 Task: Search one way flight ticket for 1 adult, 5 children, 2 infants in seat and 1 infant on lap in first from Asheville: Asheville Regional Airport to Rock Springs: Southwest Wyoming Regional Airport (rock Springs Sweetwater County Airport) on 8-5-2023. Choice of flights is Delta. Number of bags: 7 checked bags. Price is upto 100000. Outbound departure time preference is 19:30.
Action: Mouse moved to (303, 258)
Screenshot: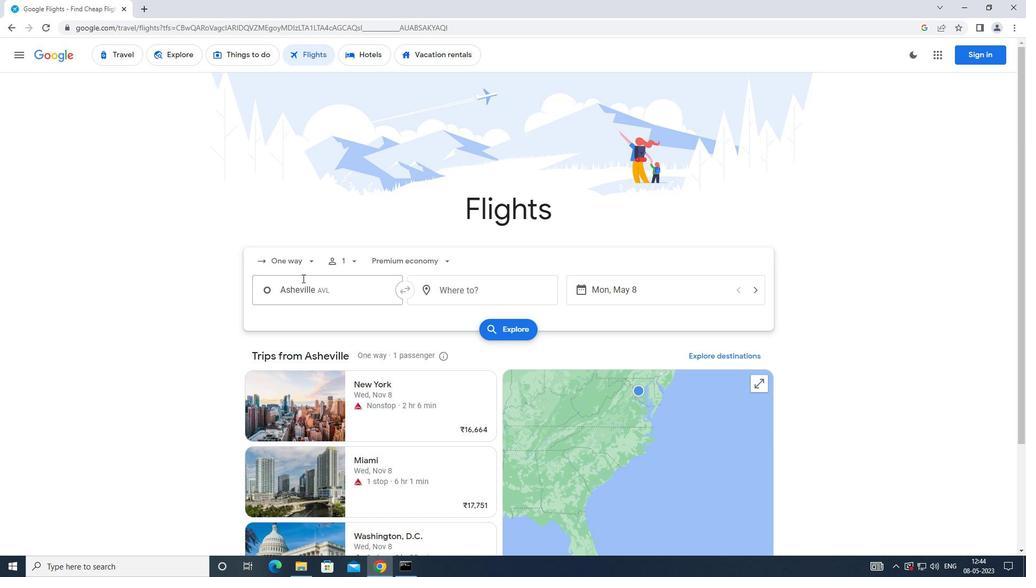 
Action: Mouse pressed left at (303, 258)
Screenshot: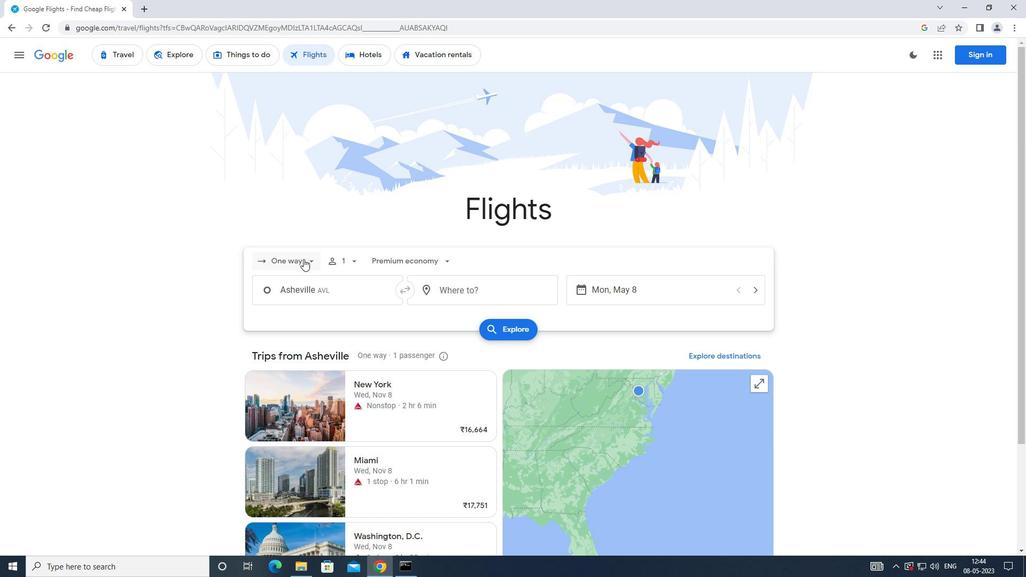 
Action: Mouse moved to (305, 320)
Screenshot: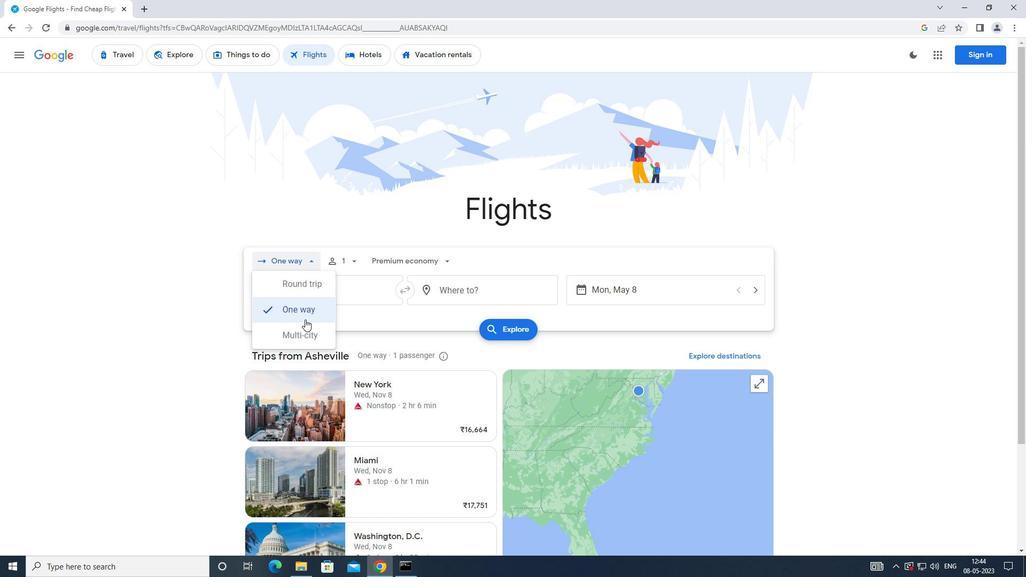 
Action: Mouse pressed left at (305, 320)
Screenshot: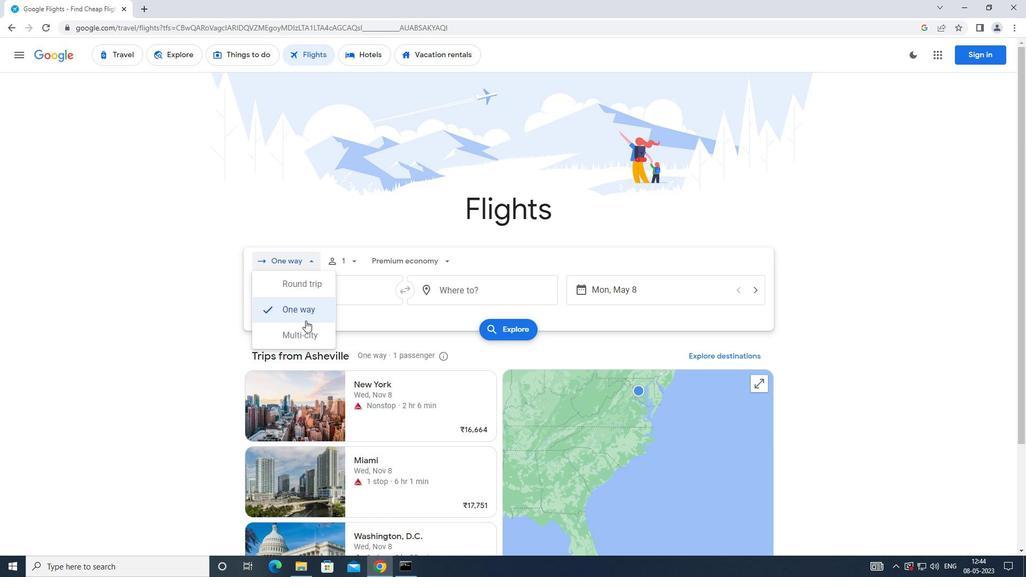 
Action: Mouse moved to (349, 272)
Screenshot: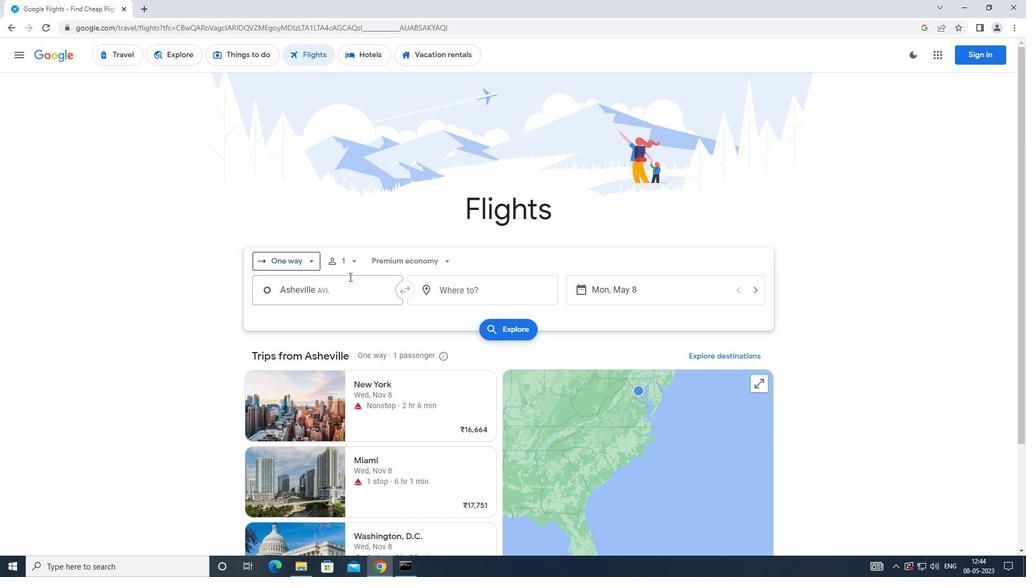 
Action: Mouse pressed left at (349, 272)
Screenshot: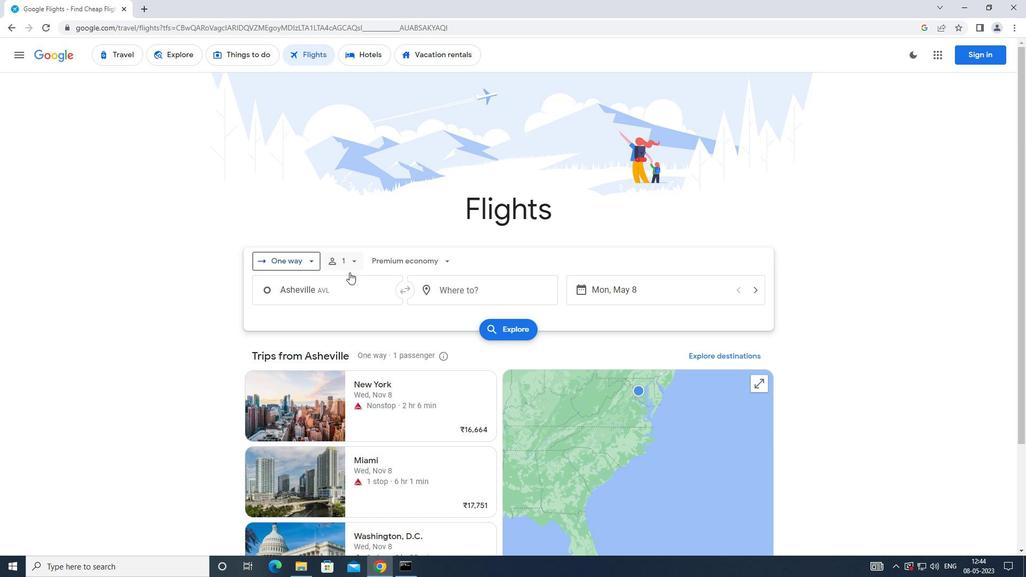 
Action: Mouse moved to (433, 313)
Screenshot: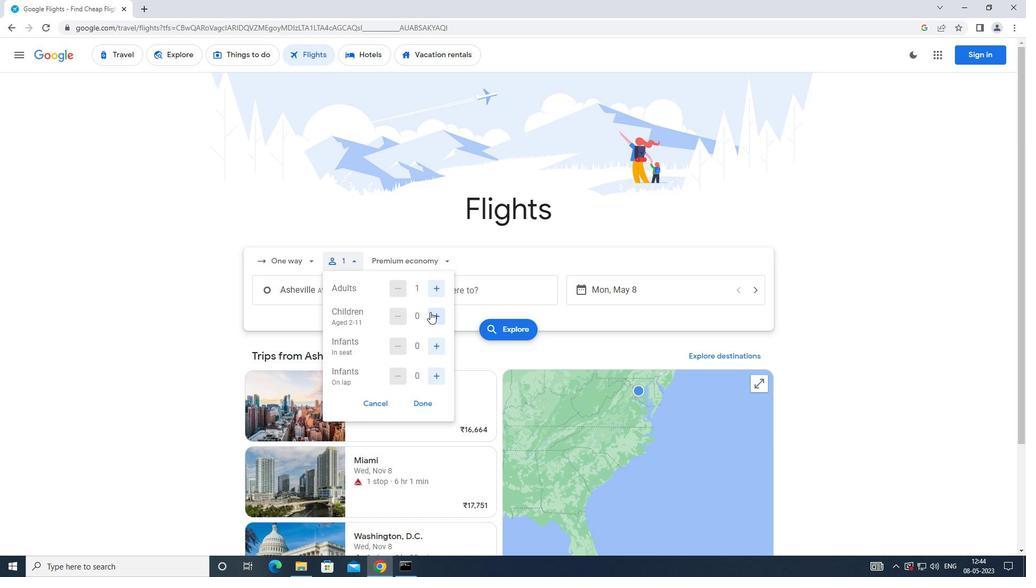 
Action: Mouse pressed left at (433, 313)
Screenshot: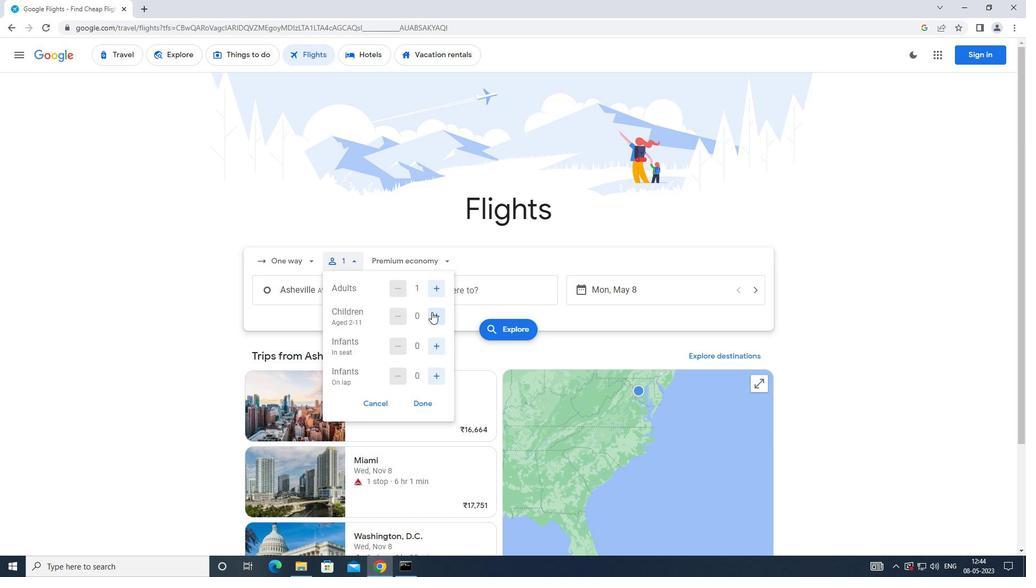 
Action: Mouse pressed left at (433, 313)
Screenshot: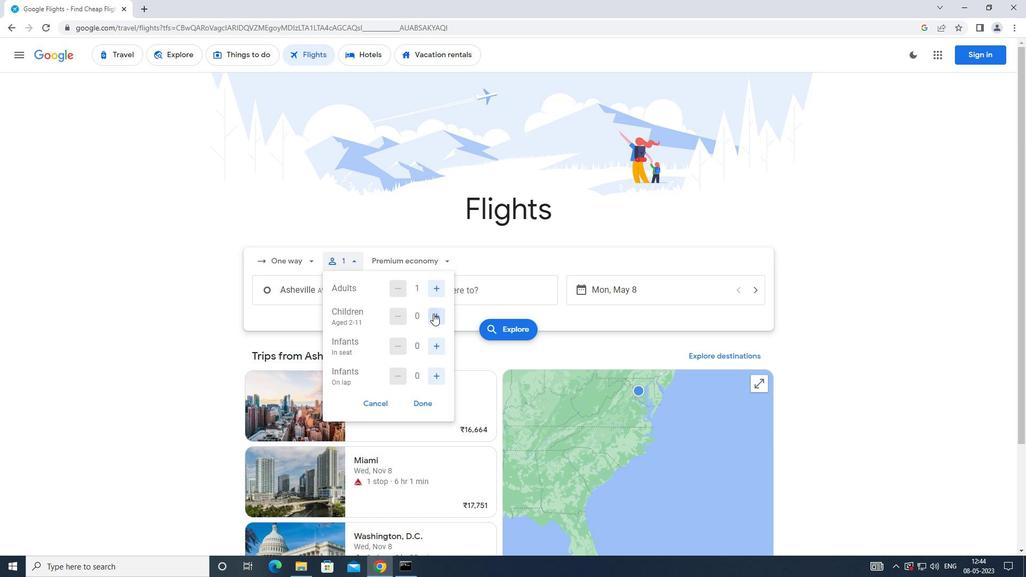 
Action: Mouse pressed left at (433, 313)
Screenshot: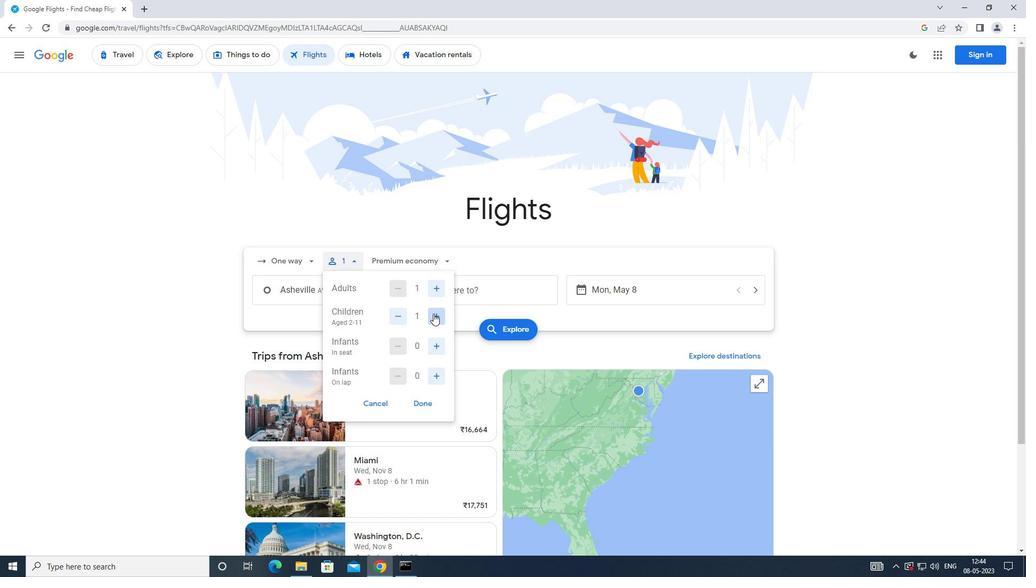 
Action: Mouse pressed left at (433, 313)
Screenshot: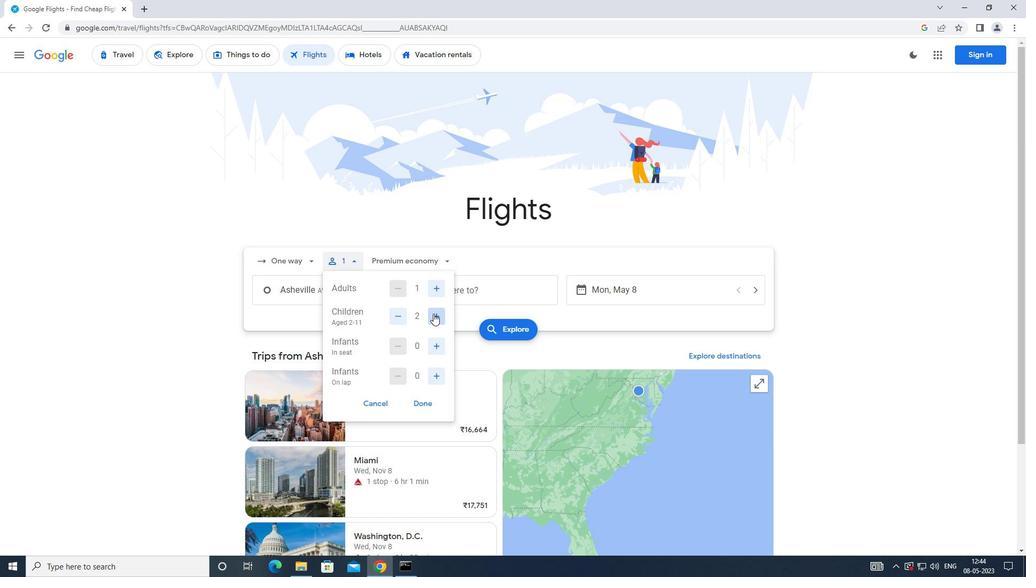 
Action: Mouse pressed left at (433, 313)
Screenshot: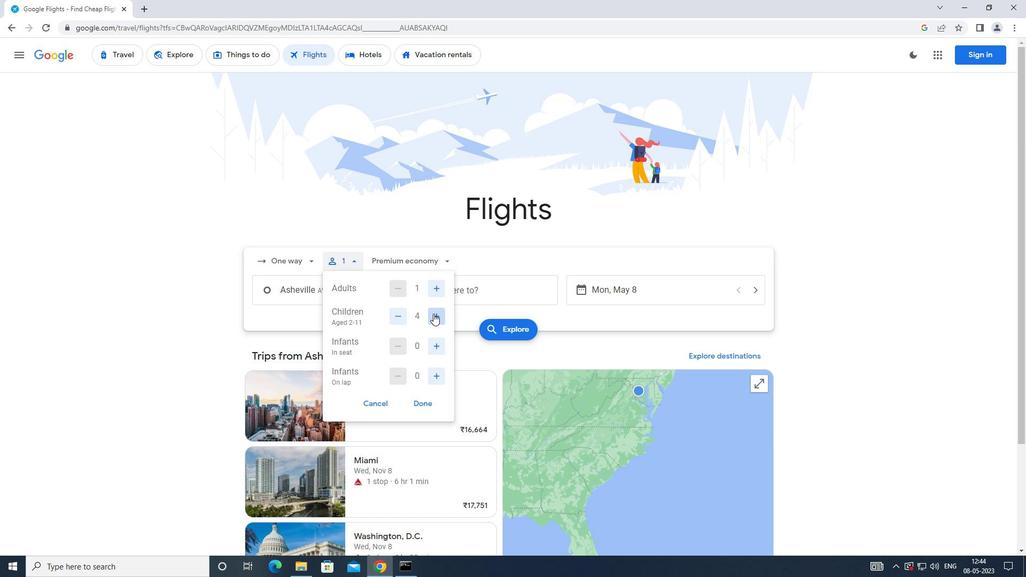 
Action: Mouse moved to (434, 342)
Screenshot: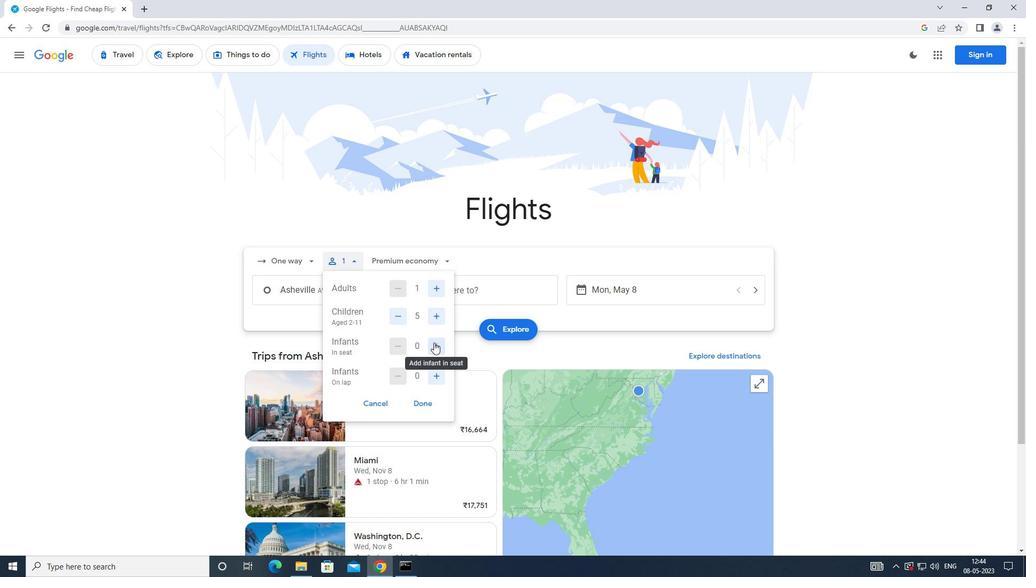 
Action: Mouse pressed left at (434, 342)
Screenshot: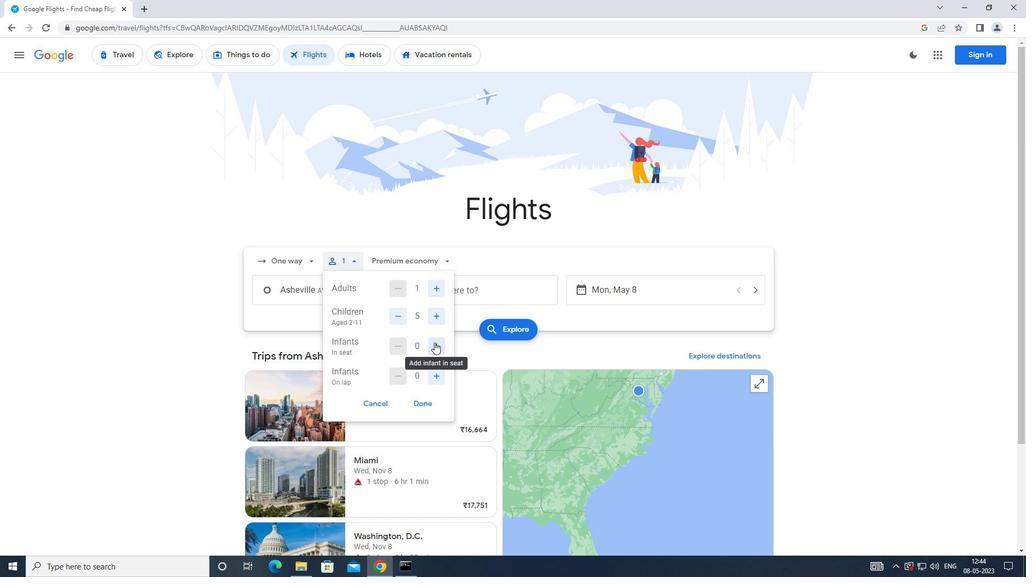
Action: Mouse moved to (434, 342)
Screenshot: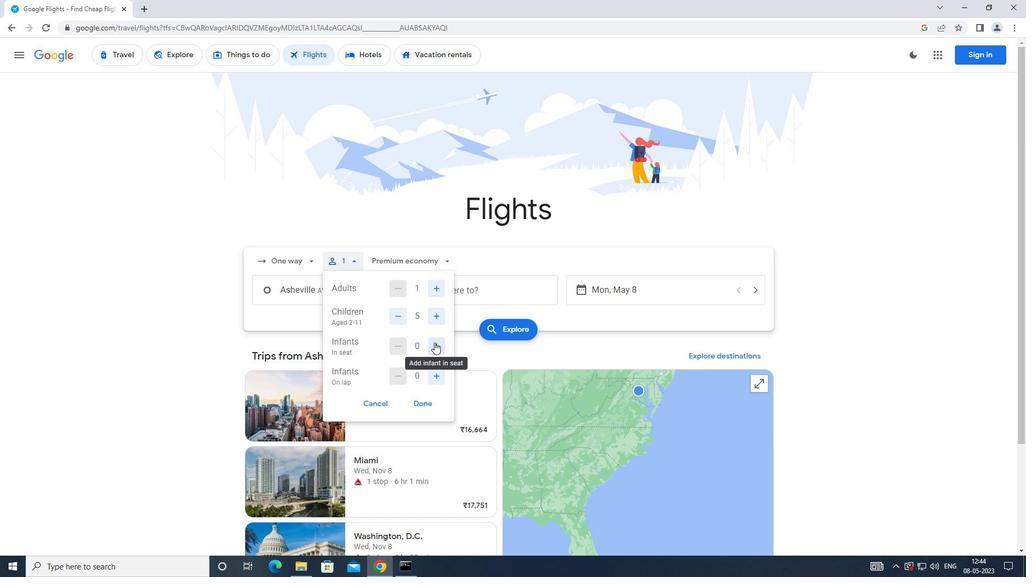 
Action: Mouse pressed left at (434, 342)
Screenshot: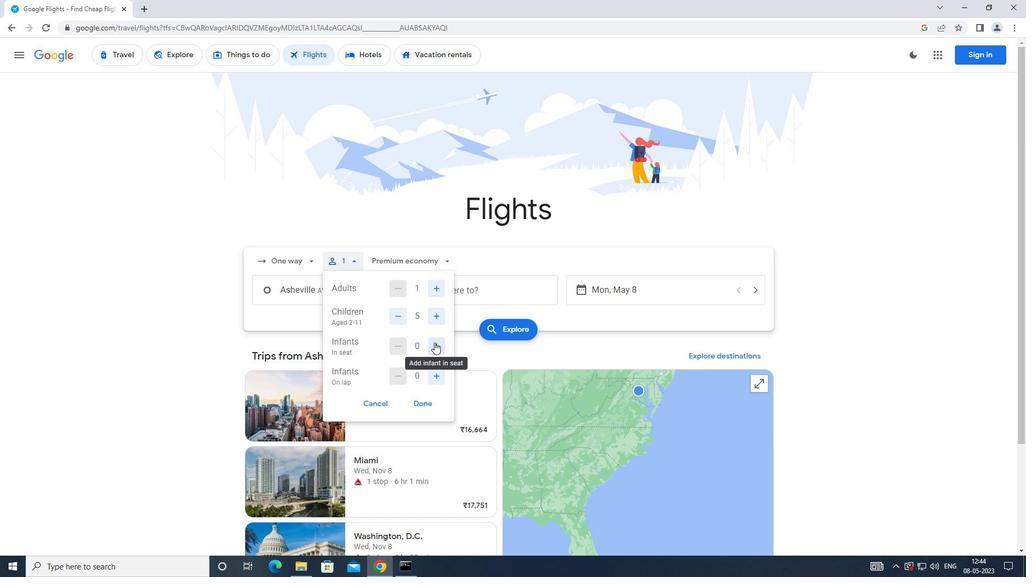 
Action: Mouse moved to (404, 349)
Screenshot: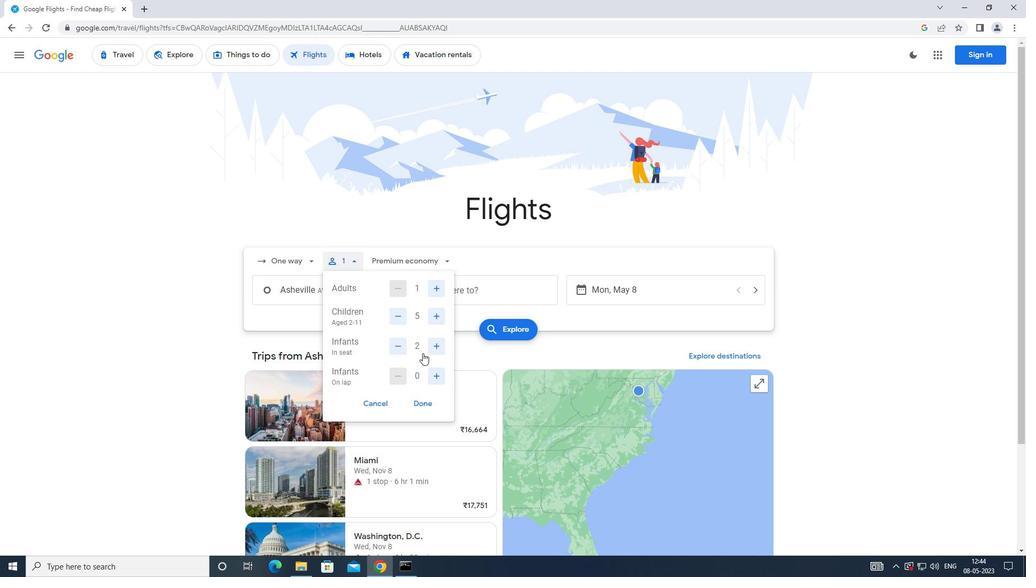 
Action: Mouse pressed left at (404, 349)
Screenshot: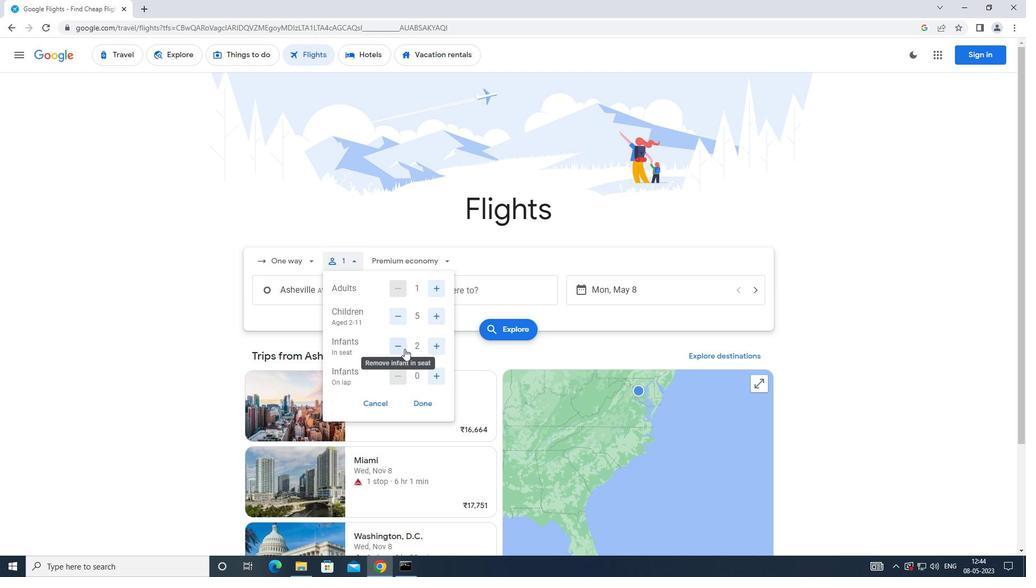 
Action: Mouse moved to (433, 376)
Screenshot: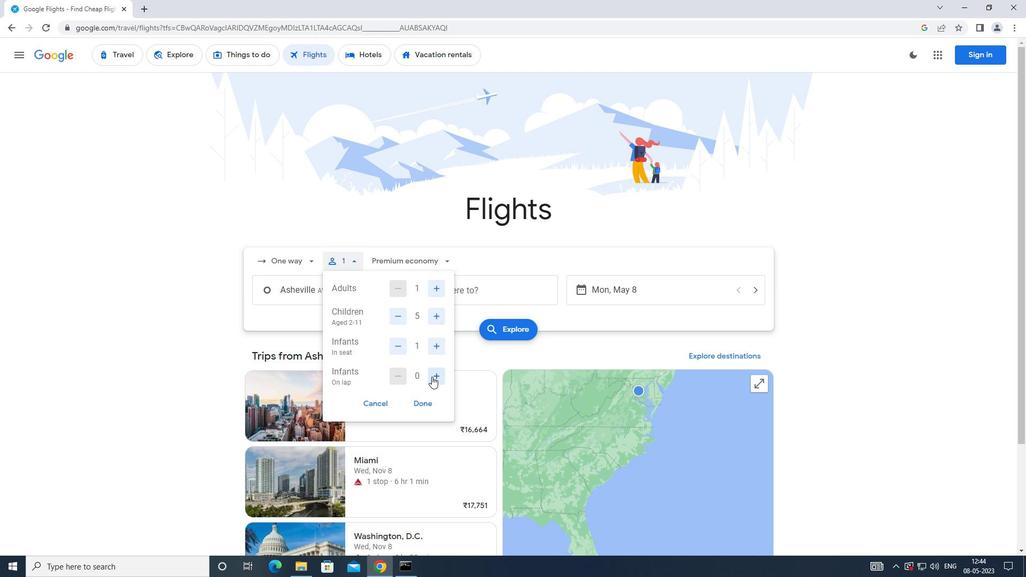 
Action: Mouse pressed left at (433, 376)
Screenshot: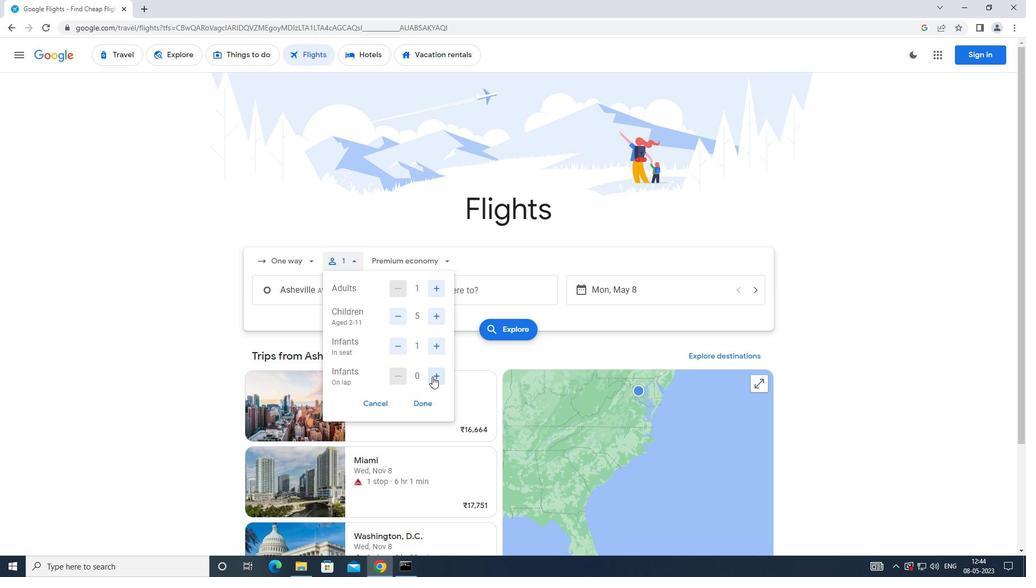 
Action: Mouse moved to (425, 404)
Screenshot: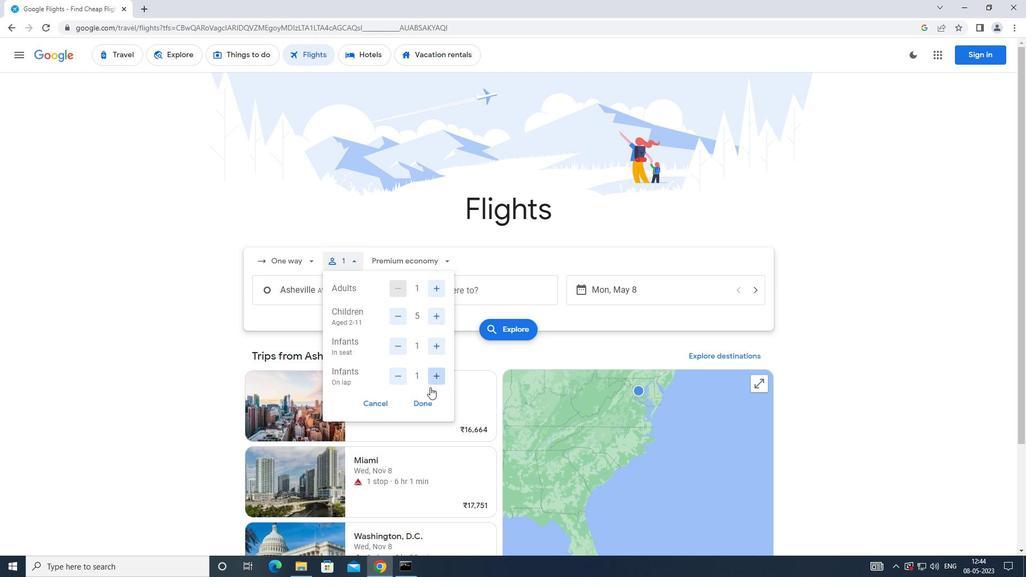 
Action: Mouse pressed left at (425, 404)
Screenshot: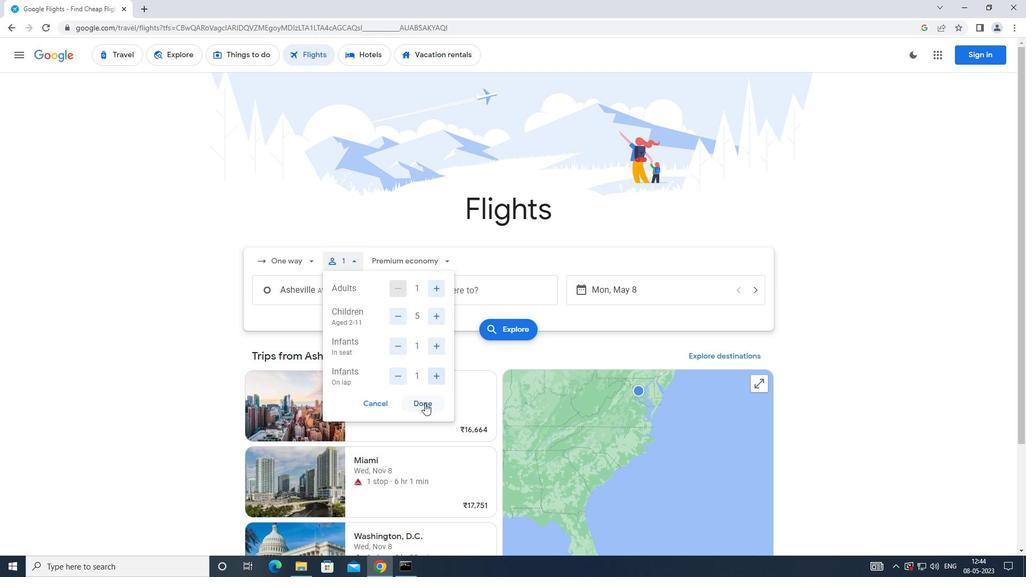 
Action: Mouse moved to (395, 267)
Screenshot: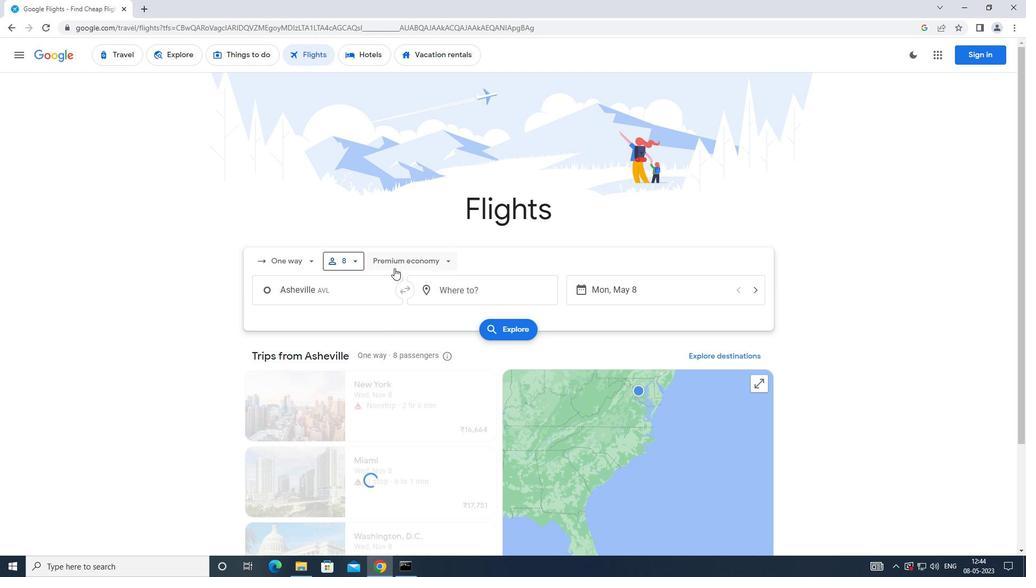 
Action: Mouse pressed left at (395, 267)
Screenshot: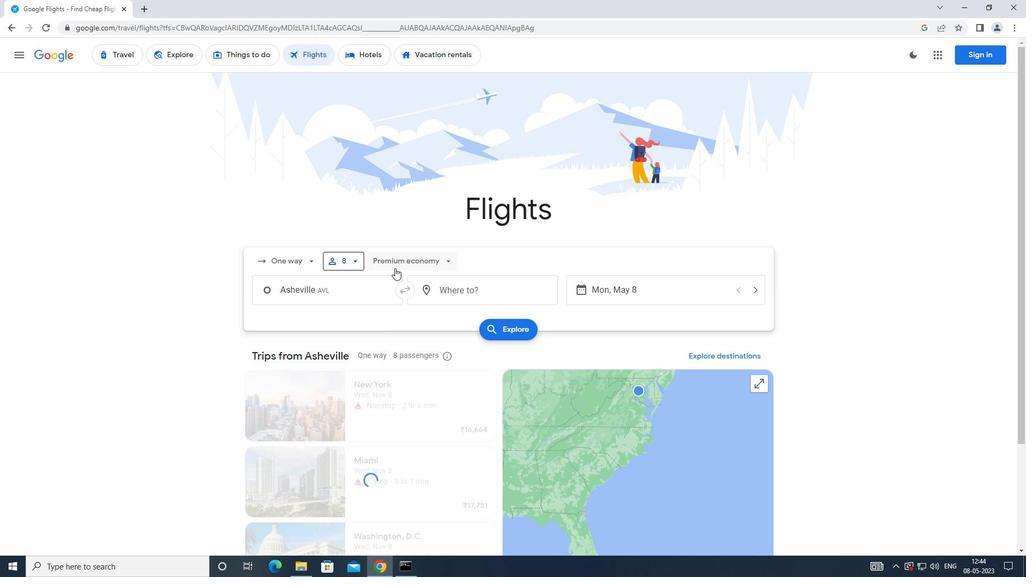 
Action: Mouse moved to (406, 363)
Screenshot: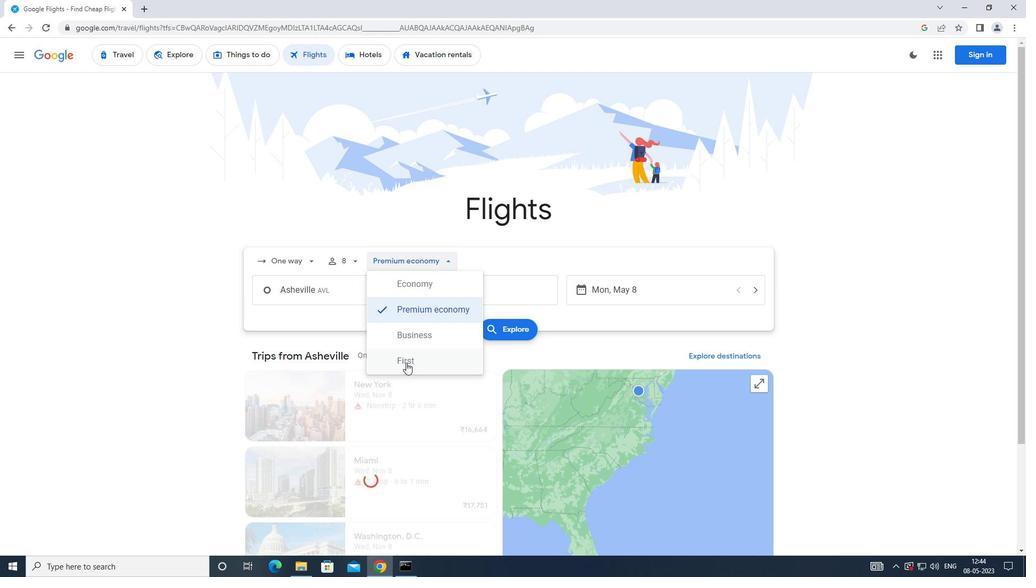 
Action: Mouse pressed left at (406, 363)
Screenshot: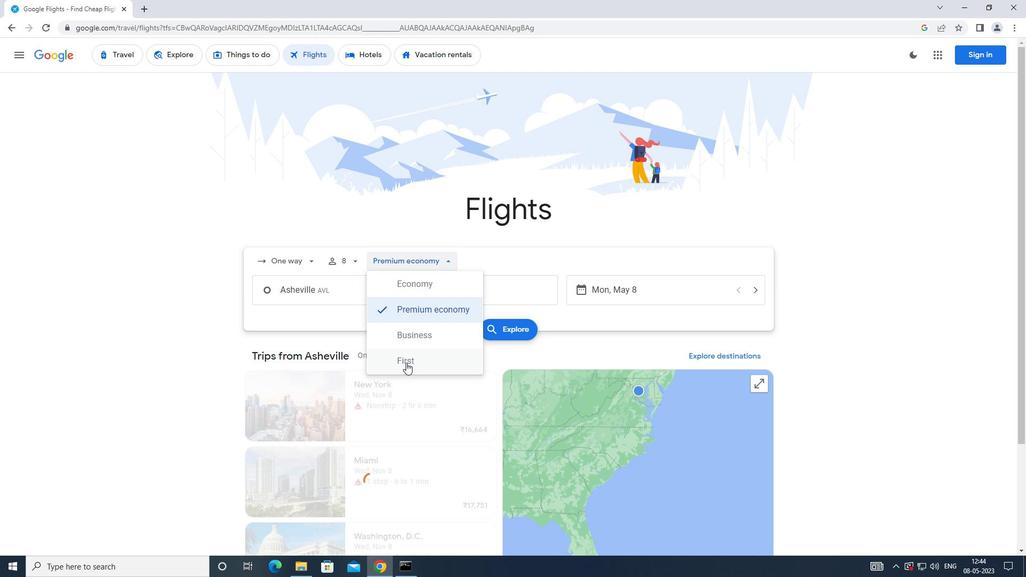 
Action: Mouse moved to (352, 294)
Screenshot: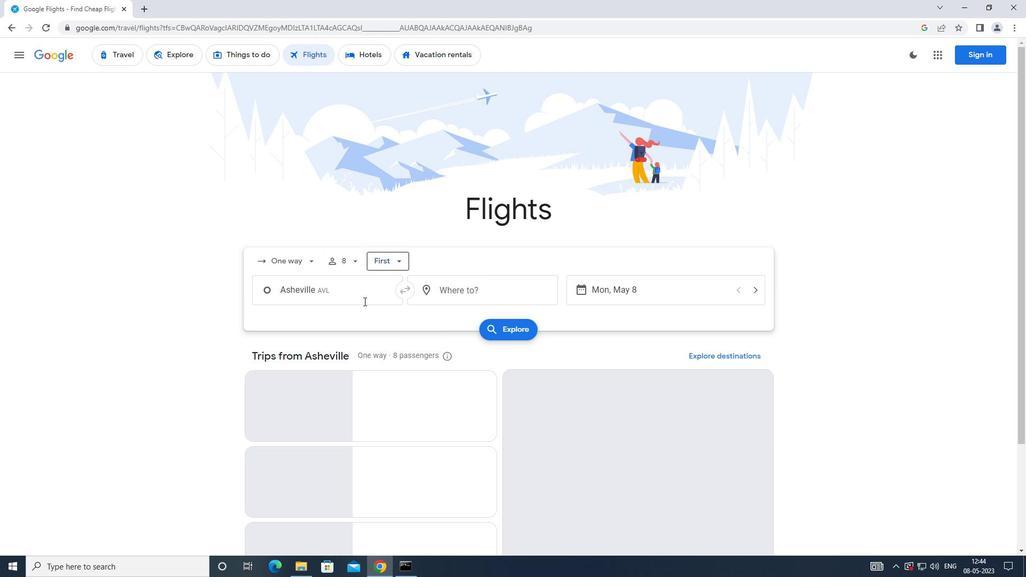 
Action: Mouse pressed left at (352, 294)
Screenshot: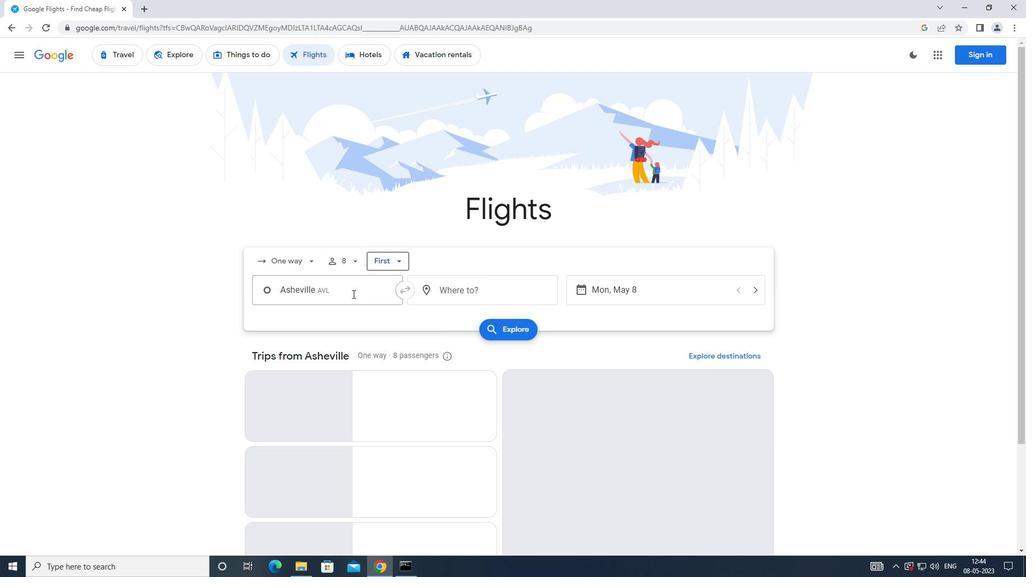 
Action: Mouse moved to (349, 298)
Screenshot: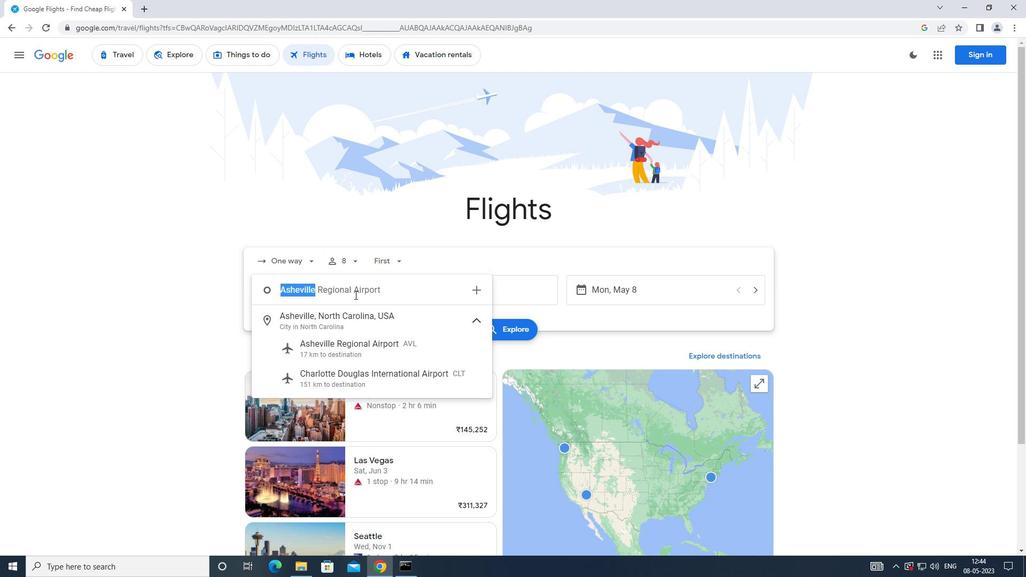 
Action: Key pressed <Key.caps_lock>a<Key.caps_lock>sheville
Screenshot: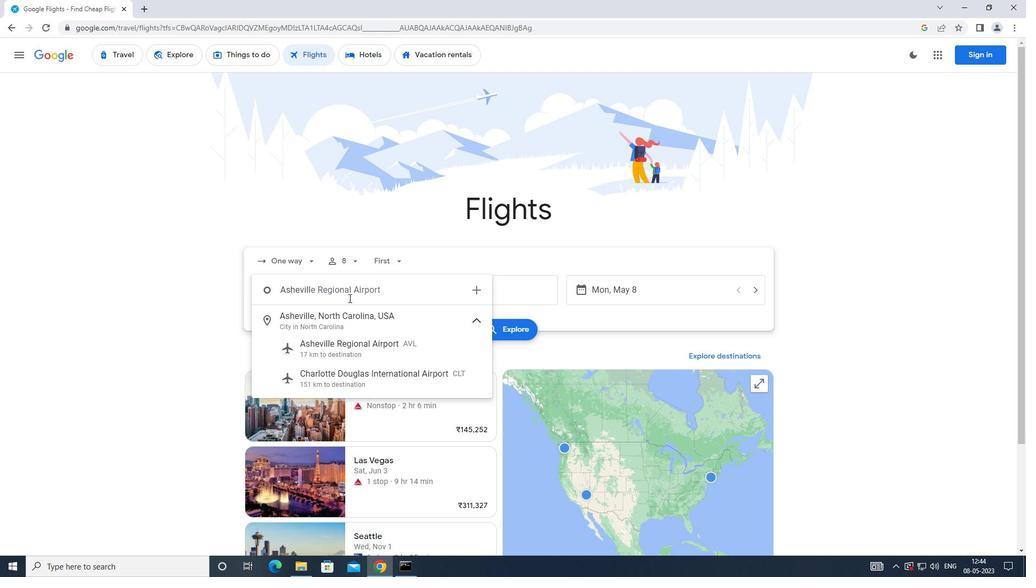
Action: Mouse moved to (338, 341)
Screenshot: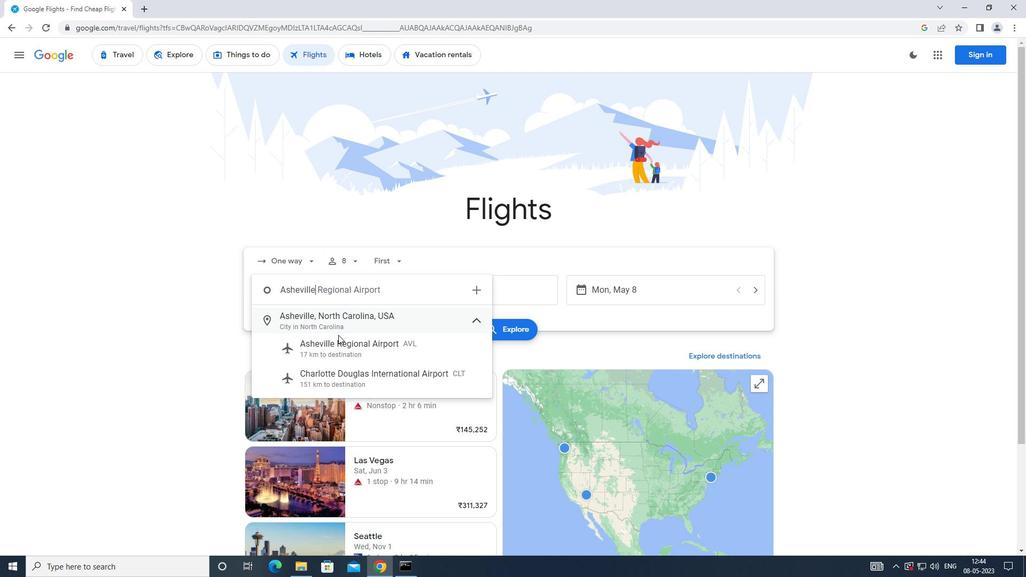 
Action: Mouse pressed left at (338, 341)
Screenshot: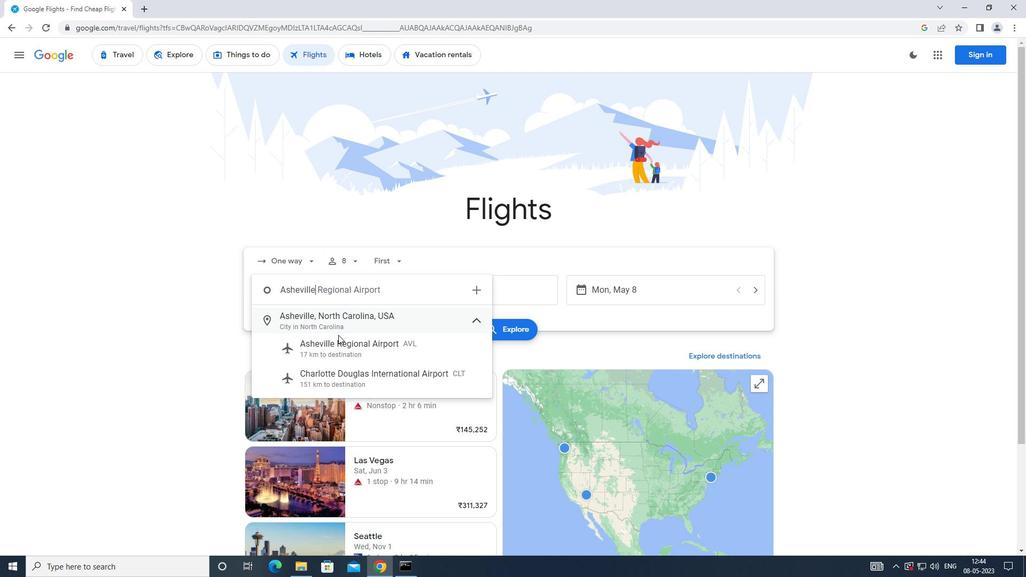 
Action: Mouse moved to (451, 295)
Screenshot: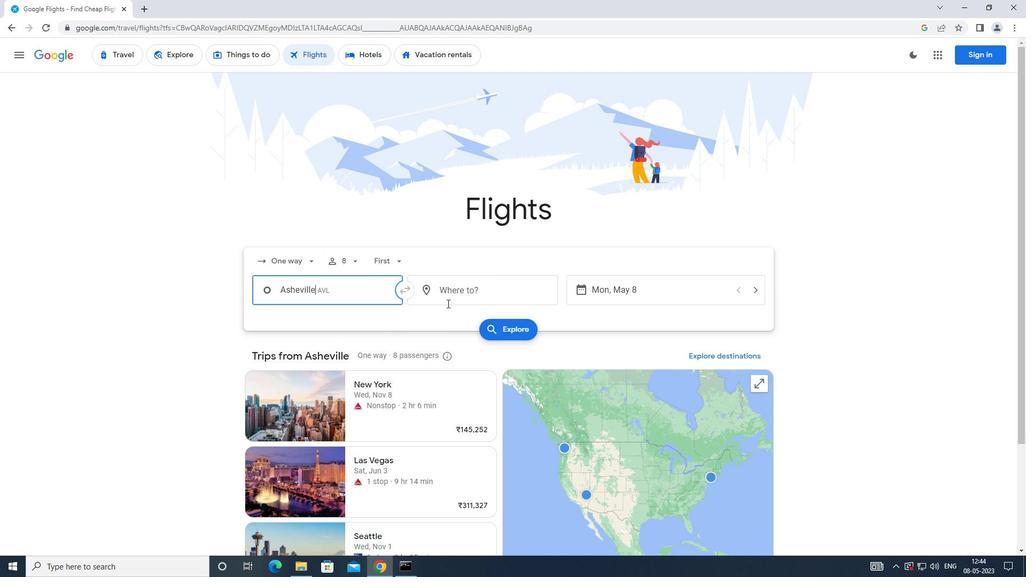 
Action: Mouse pressed left at (451, 295)
Screenshot: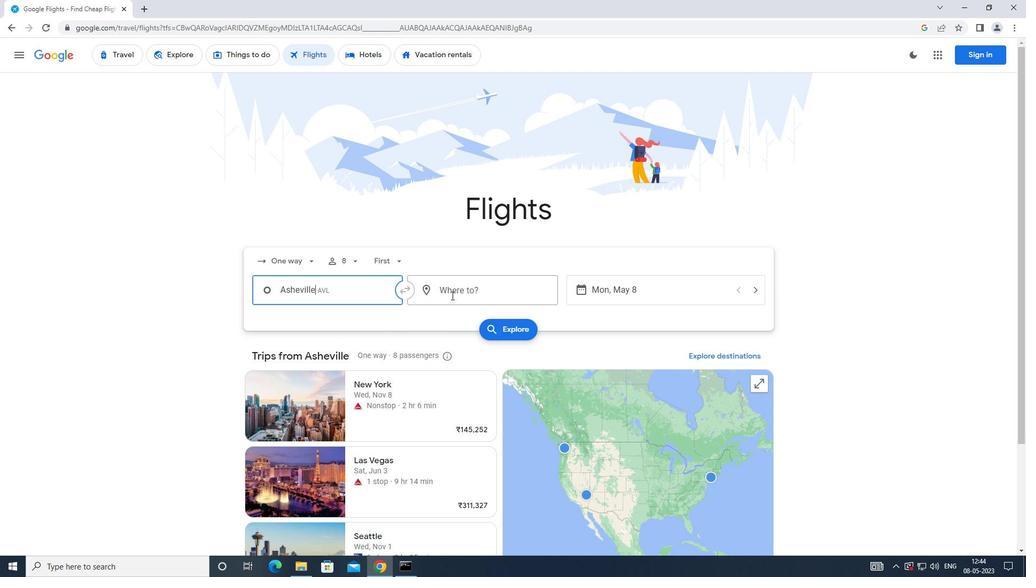 
Action: Mouse moved to (438, 297)
Screenshot: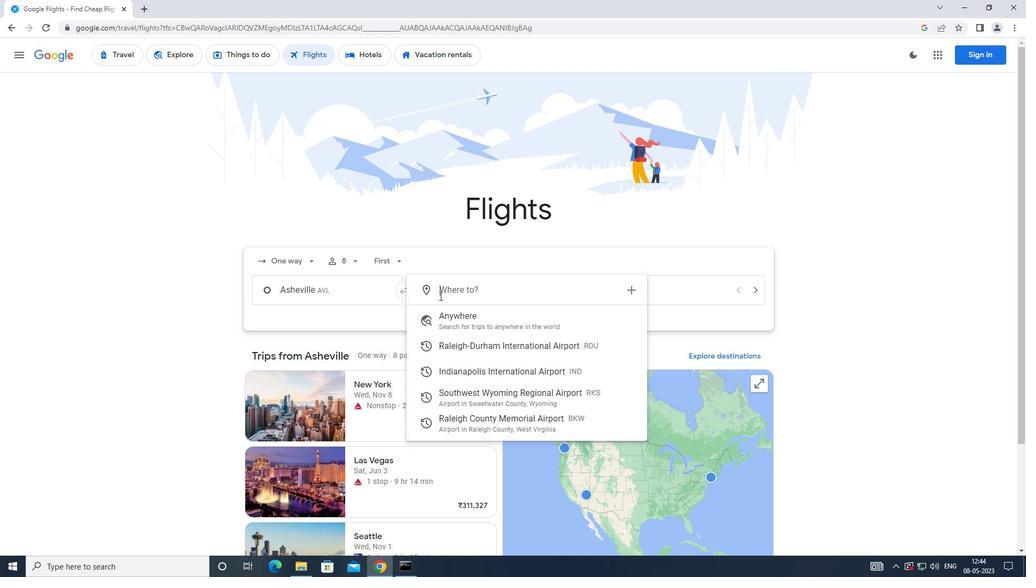 
Action: Key pressed <Key.caps_lock>
Screenshot: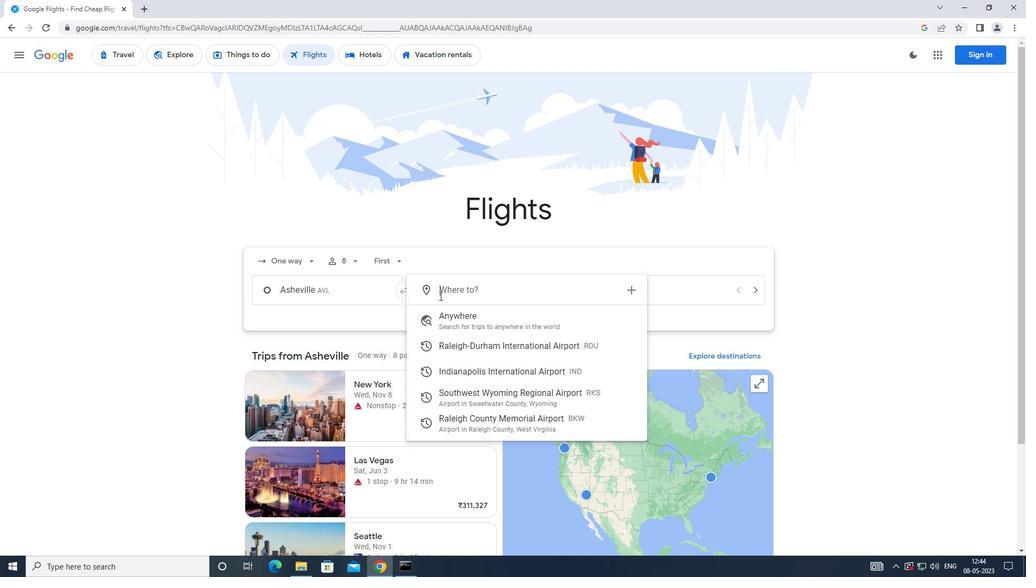 
Action: Mouse moved to (435, 298)
Screenshot: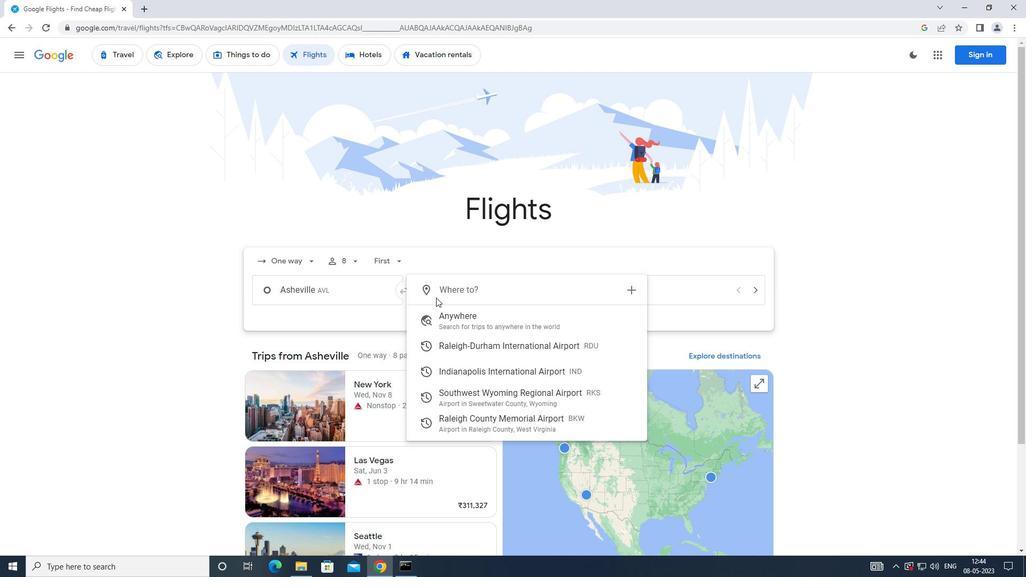 
Action: Key pressed s
Screenshot: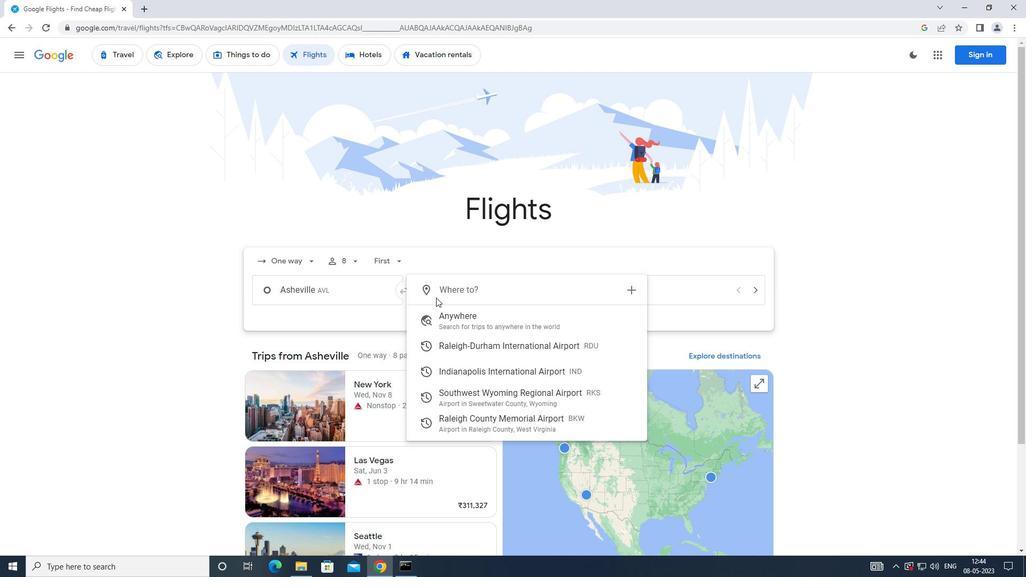 
Action: Mouse moved to (435, 298)
Screenshot: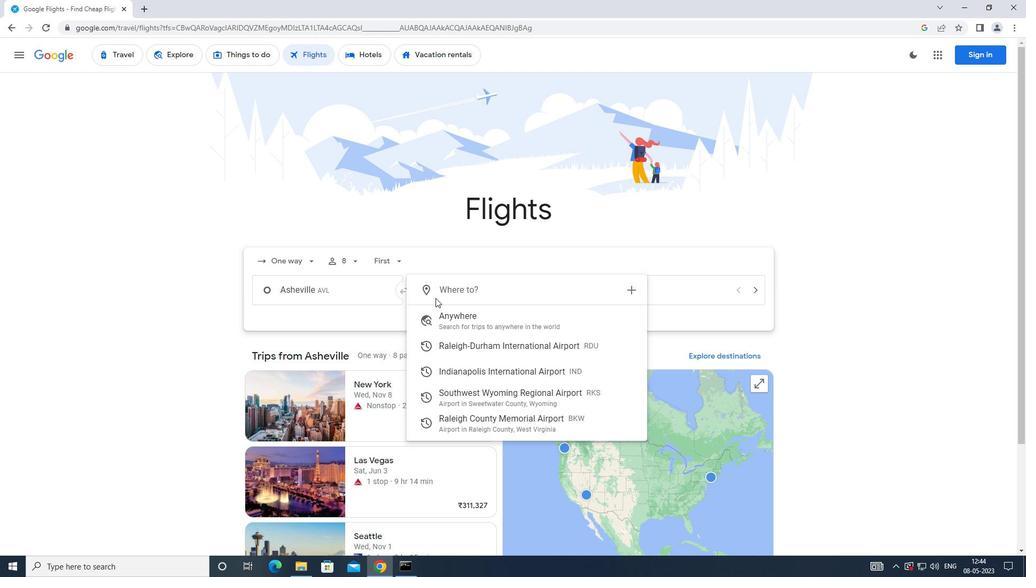 
Action: Key pressed <Key.caps_lock>
Screenshot: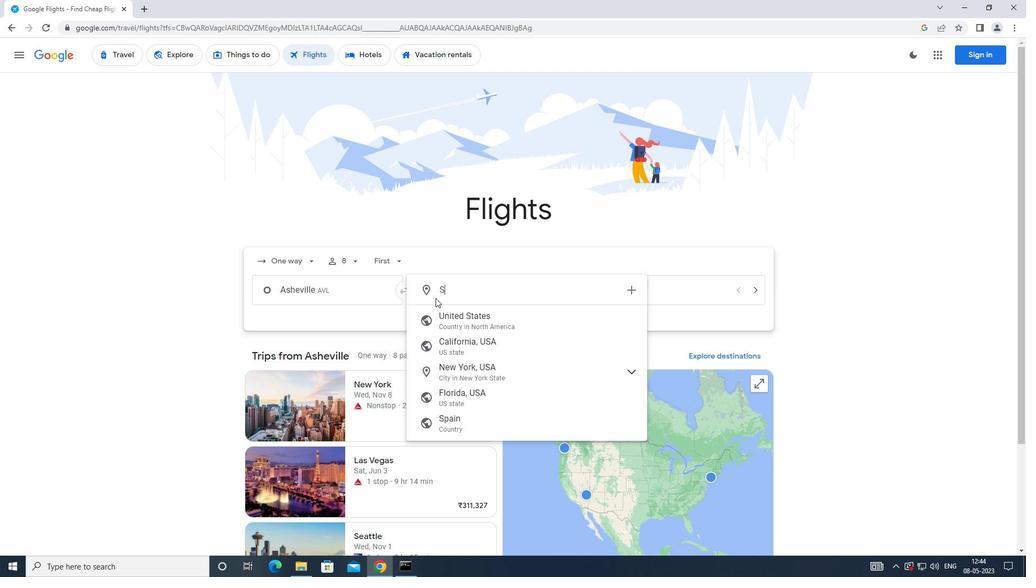 
Action: Mouse moved to (434, 299)
Screenshot: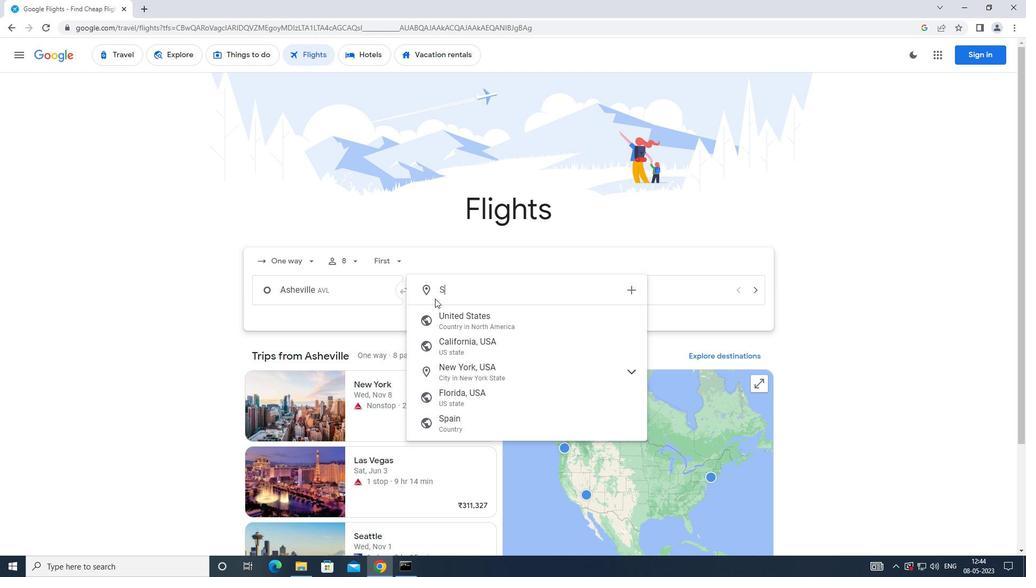 
Action: Key pressed outhwest
Screenshot: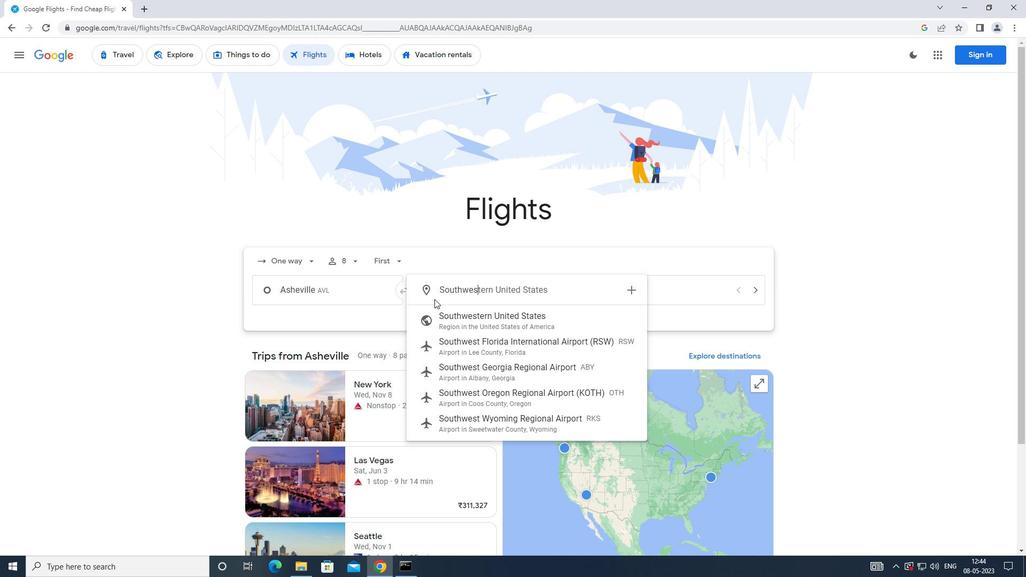 
Action: Mouse moved to (447, 421)
Screenshot: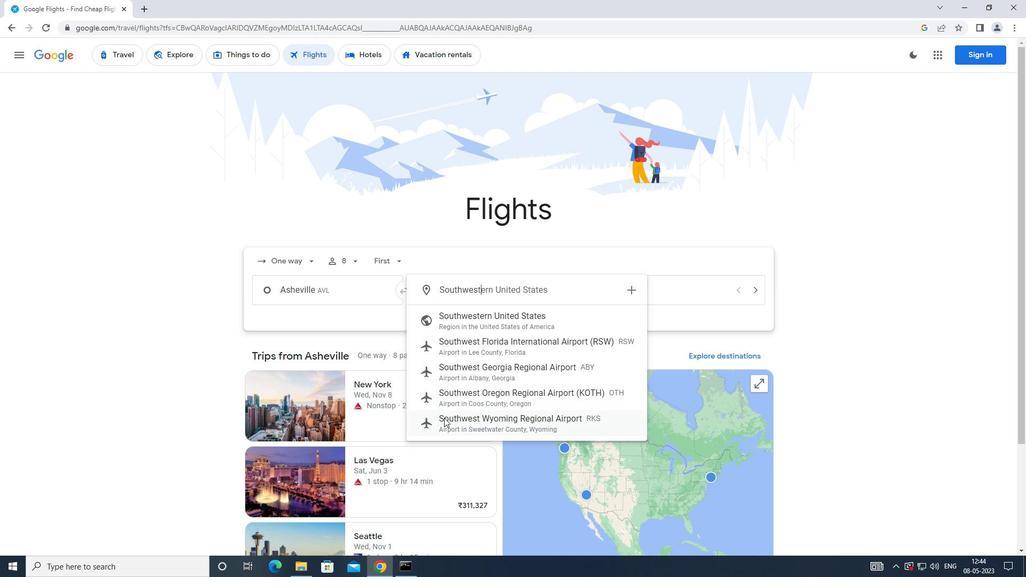 
Action: Mouse pressed left at (447, 421)
Screenshot: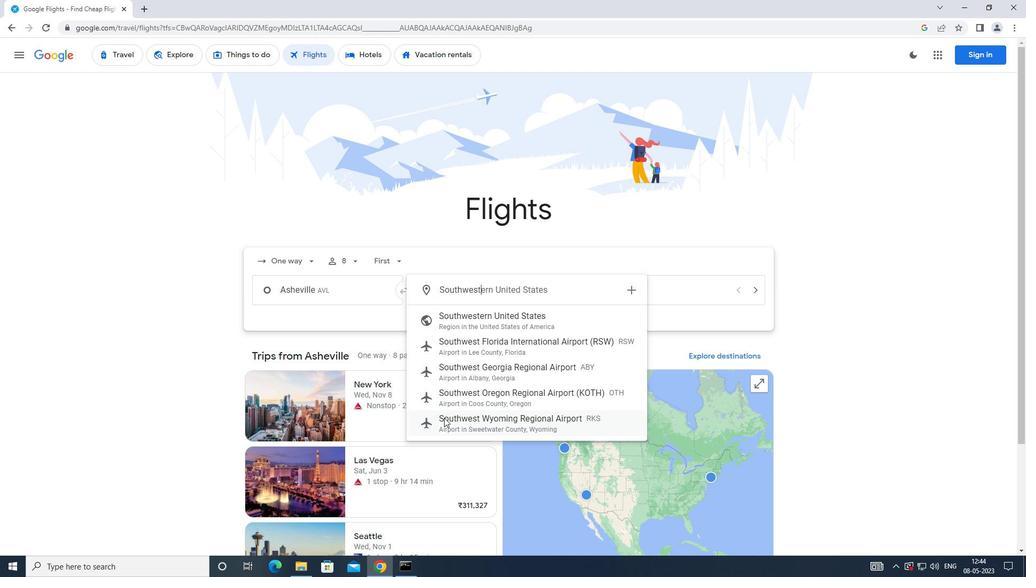 
Action: Mouse moved to (619, 296)
Screenshot: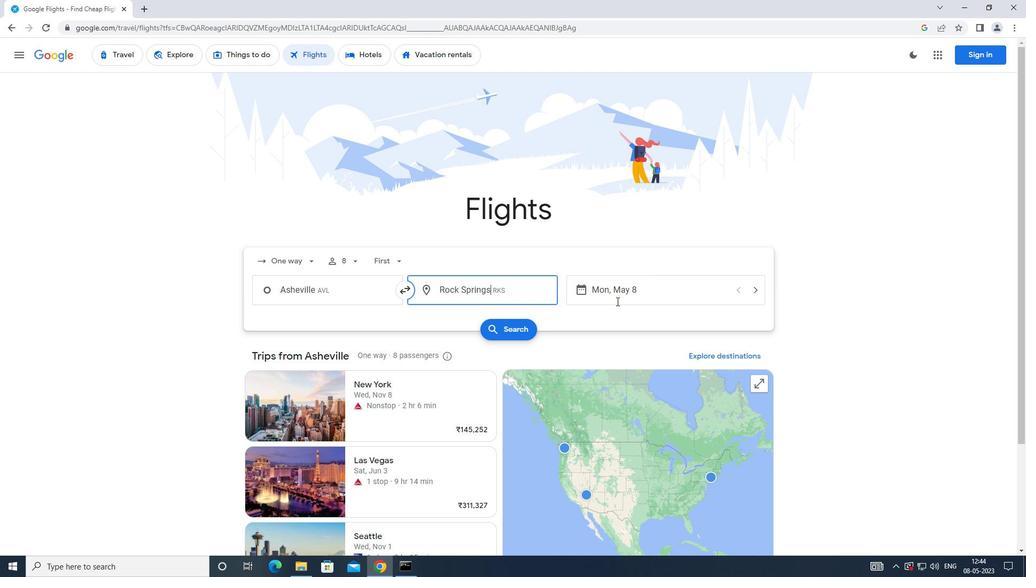 
Action: Mouse pressed left at (619, 296)
Screenshot: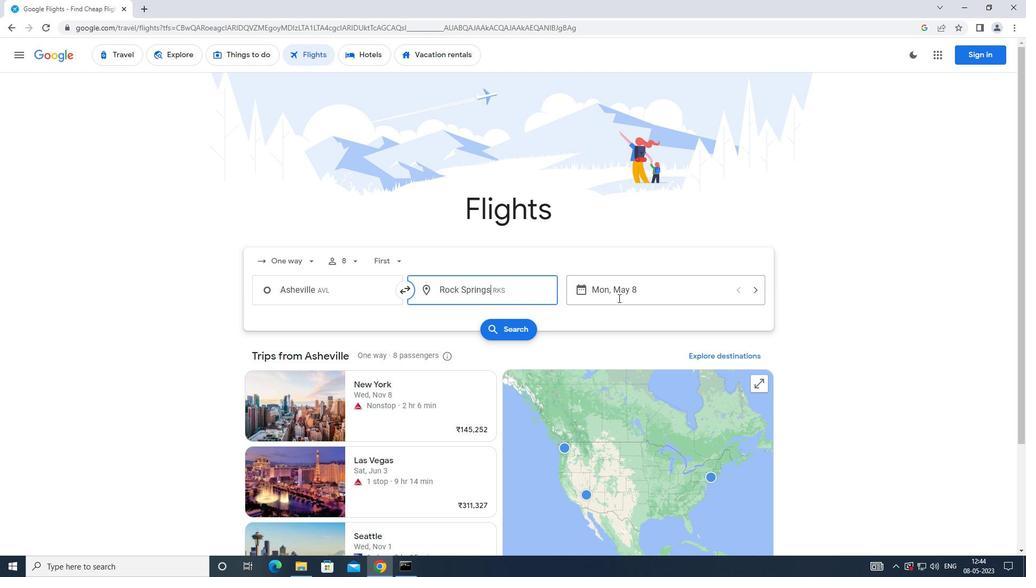 
Action: Mouse moved to (418, 387)
Screenshot: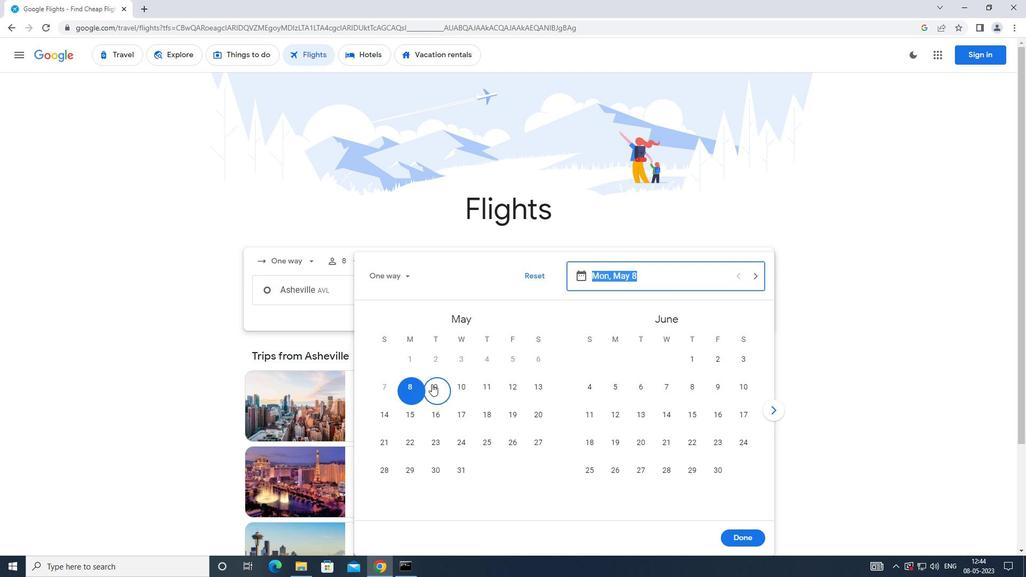 
Action: Mouse pressed left at (418, 387)
Screenshot: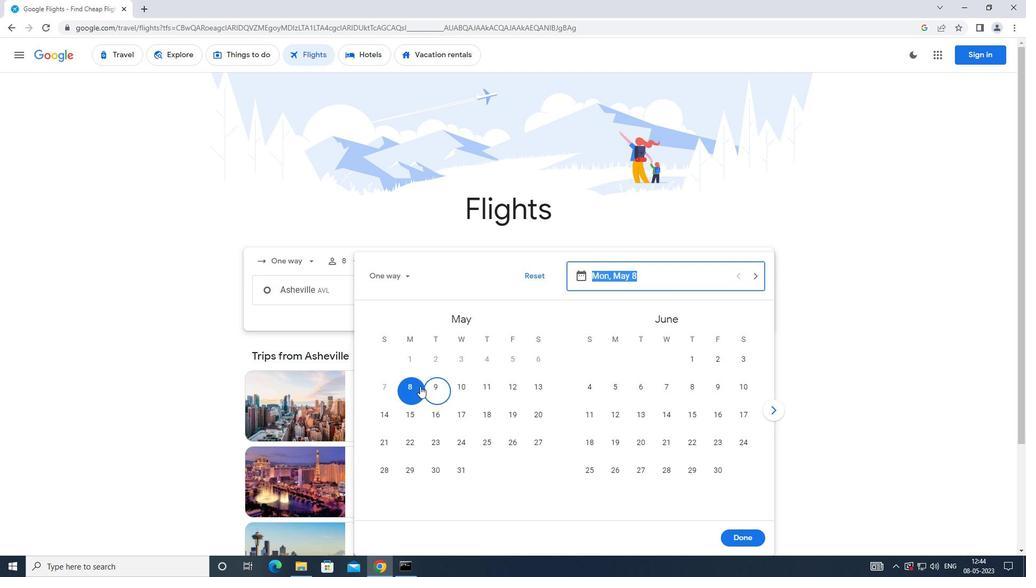 
Action: Mouse moved to (730, 534)
Screenshot: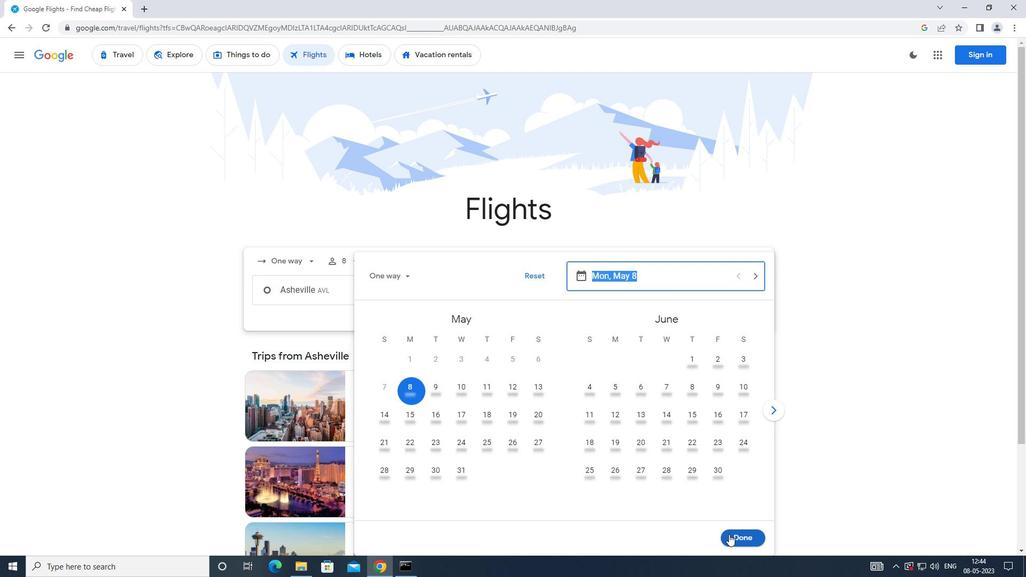 
Action: Mouse pressed left at (730, 534)
Screenshot: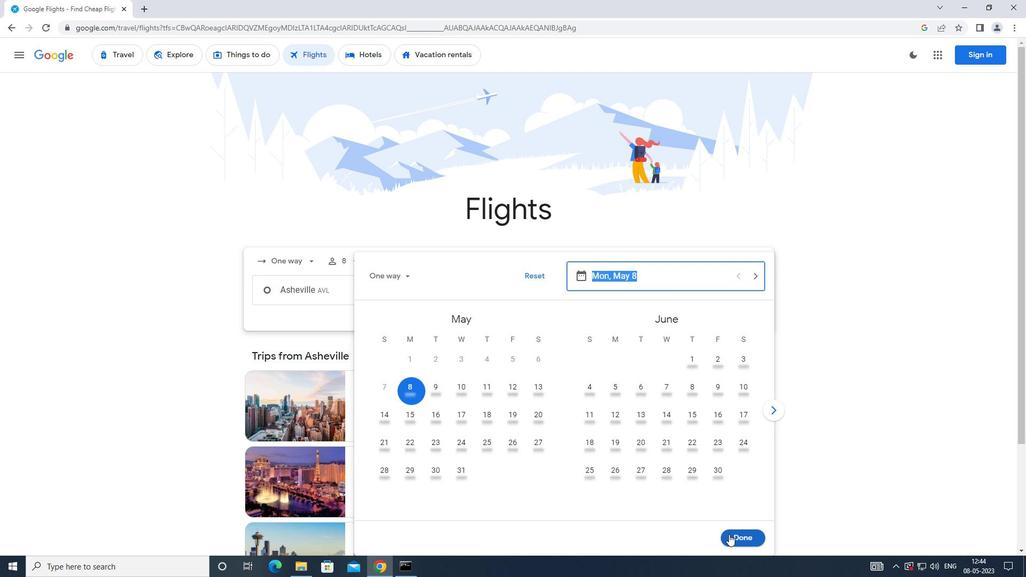 
Action: Mouse moved to (510, 335)
Screenshot: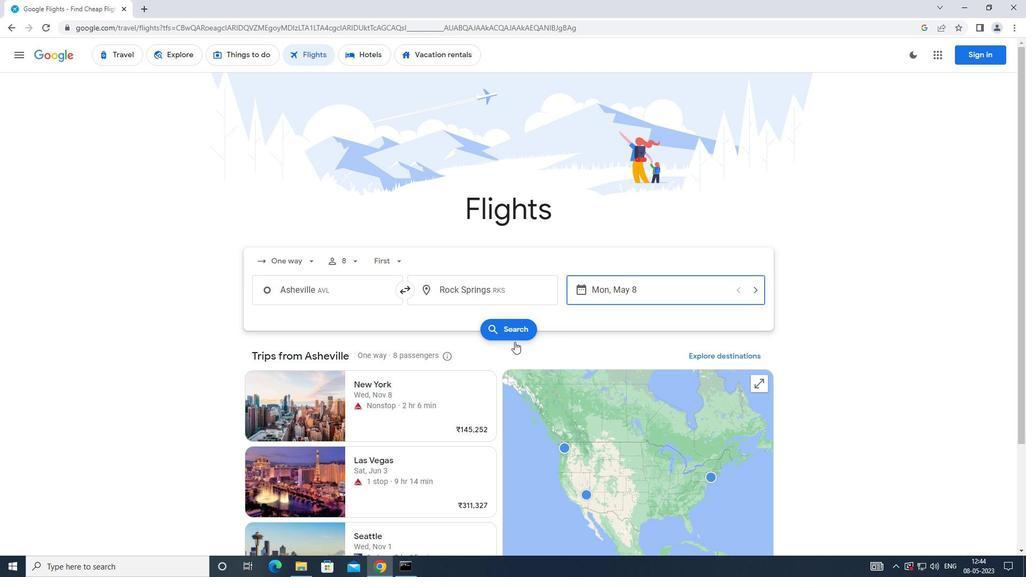 
Action: Mouse pressed left at (510, 335)
Screenshot: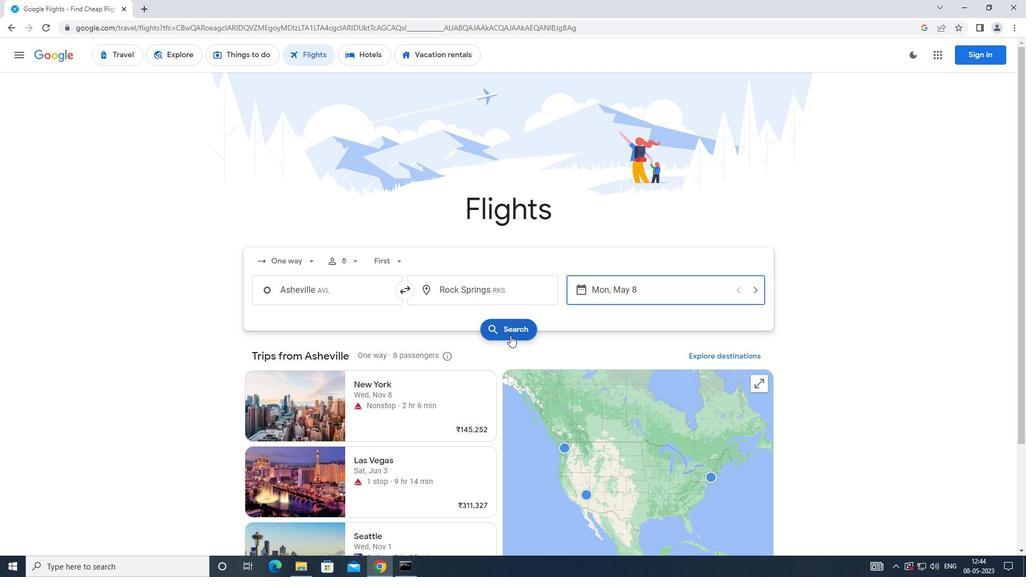 
Action: Mouse moved to (276, 159)
Screenshot: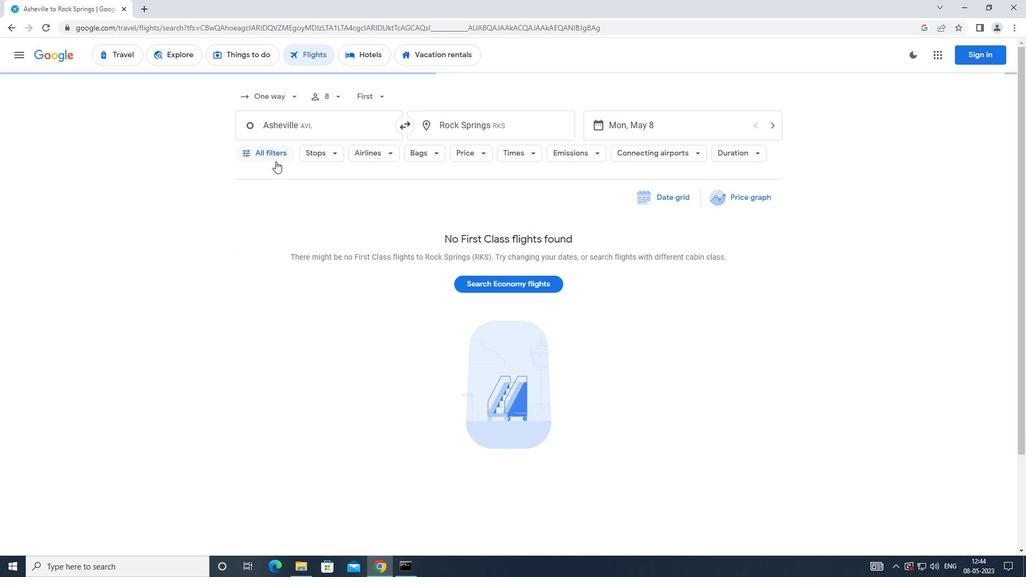
Action: Mouse pressed left at (276, 159)
Screenshot: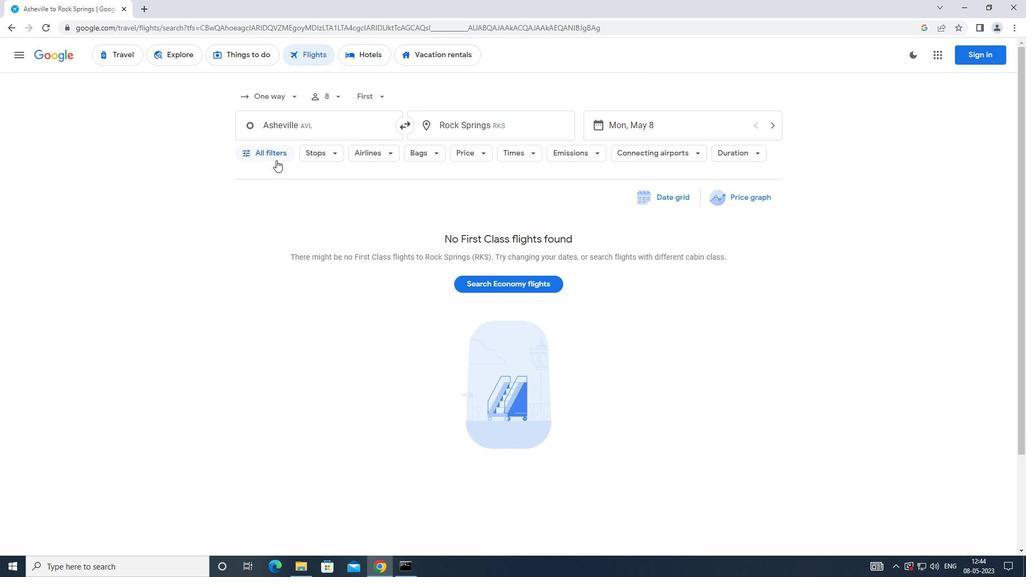 
Action: Mouse moved to (386, 381)
Screenshot: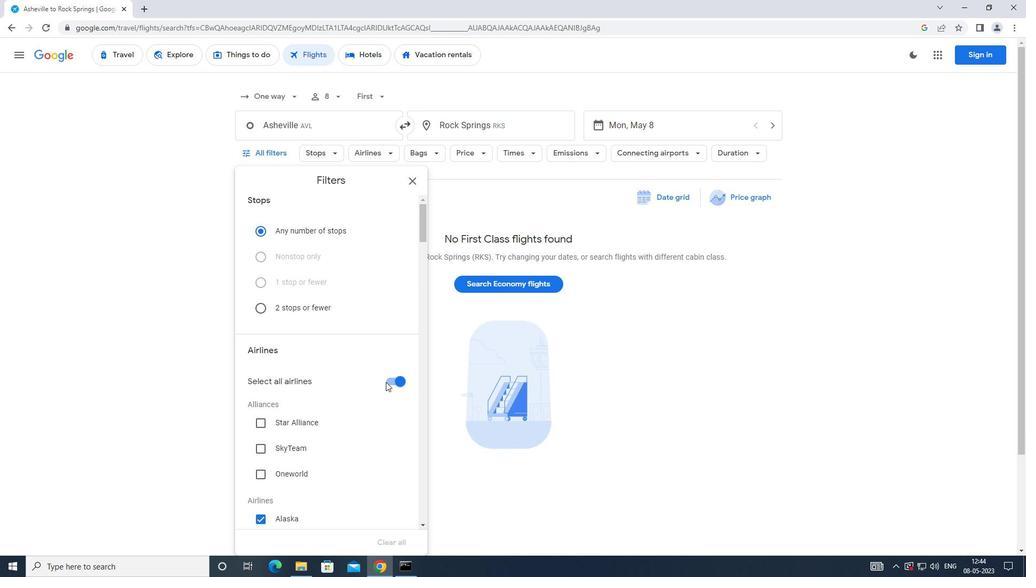 
Action: Mouse pressed left at (386, 381)
Screenshot: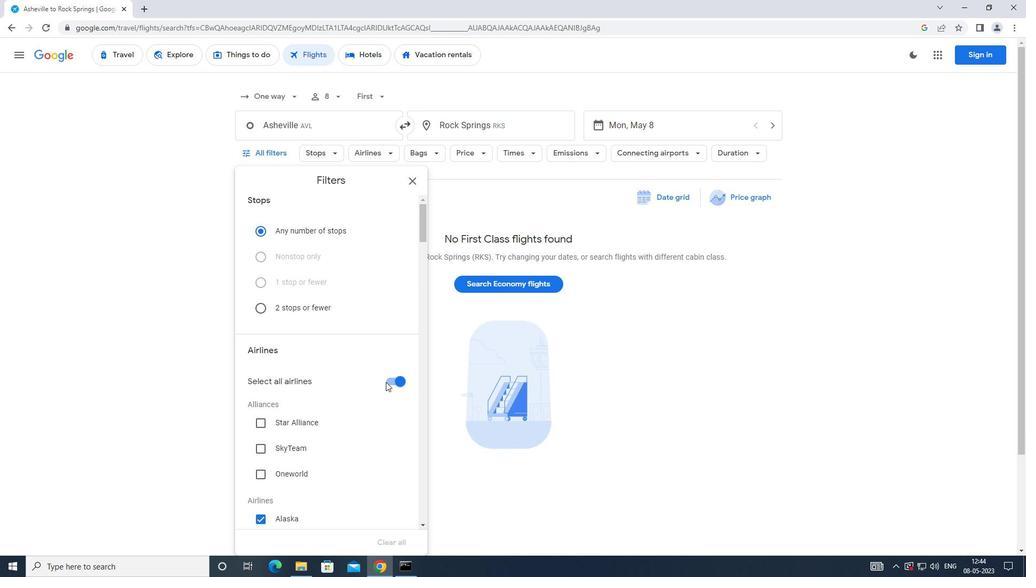 
Action: Mouse moved to (385, 381)
Screenshot: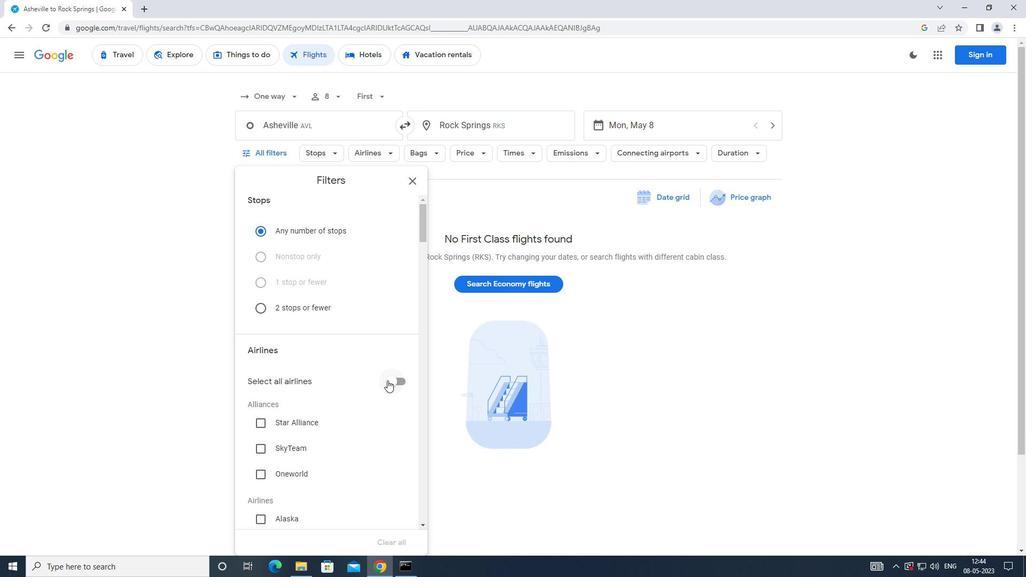 
Action: Mouse scrolled (385, 380) with delta (0, 0)
Screenshot: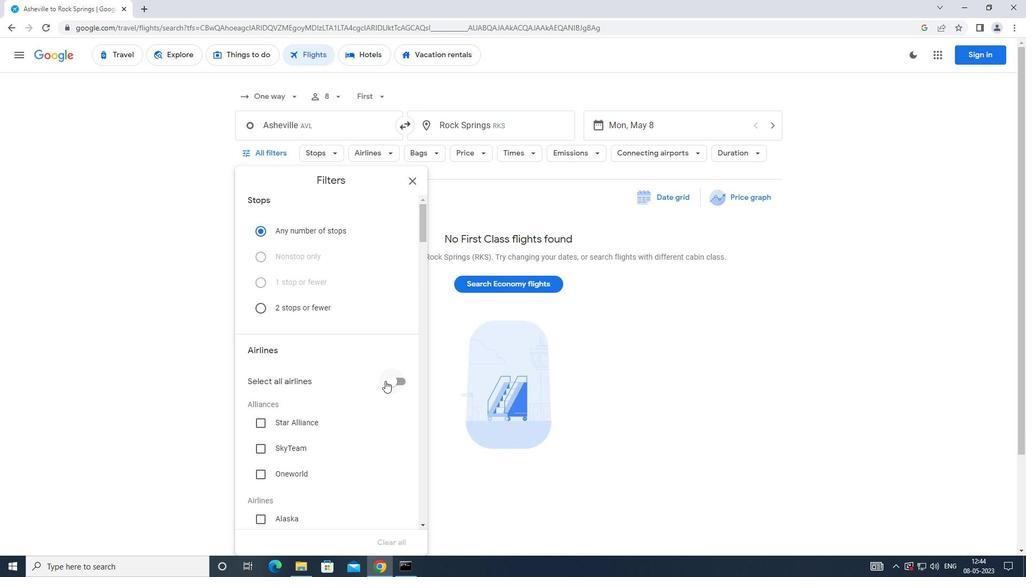 
Action: Mouse scrolled (385, 380) with delta (0, 0)
Screenshot: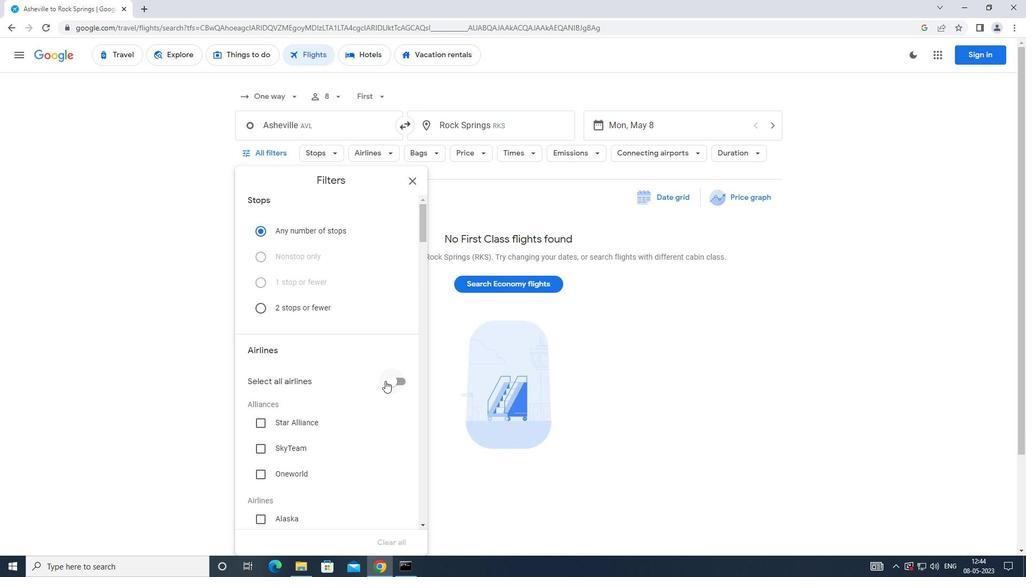 
Action: Mouse scrolled (385, 380) with delta (0, 0)
Screenshot: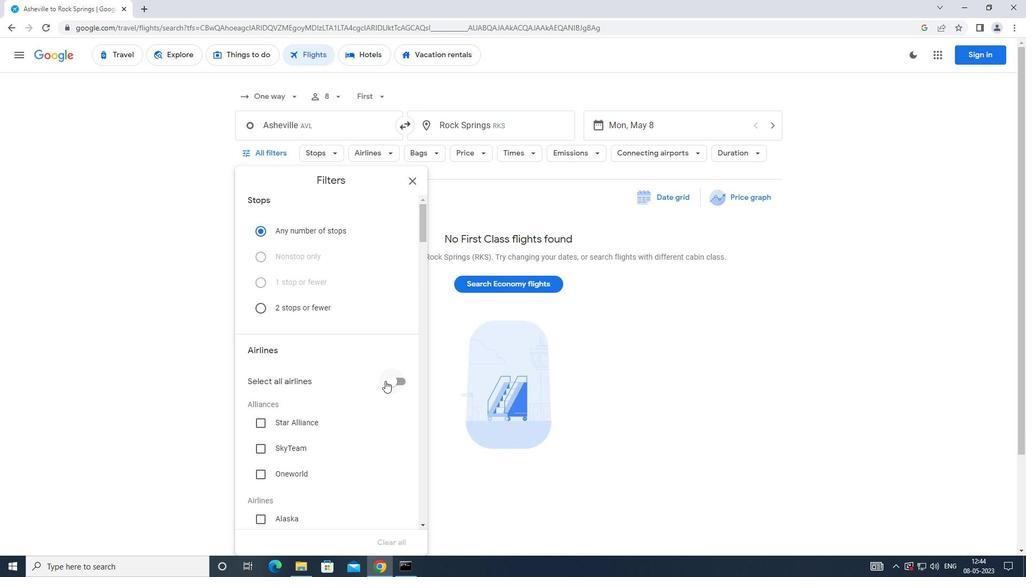 
Action: Mouse moved to (387, 375)
Screenshot: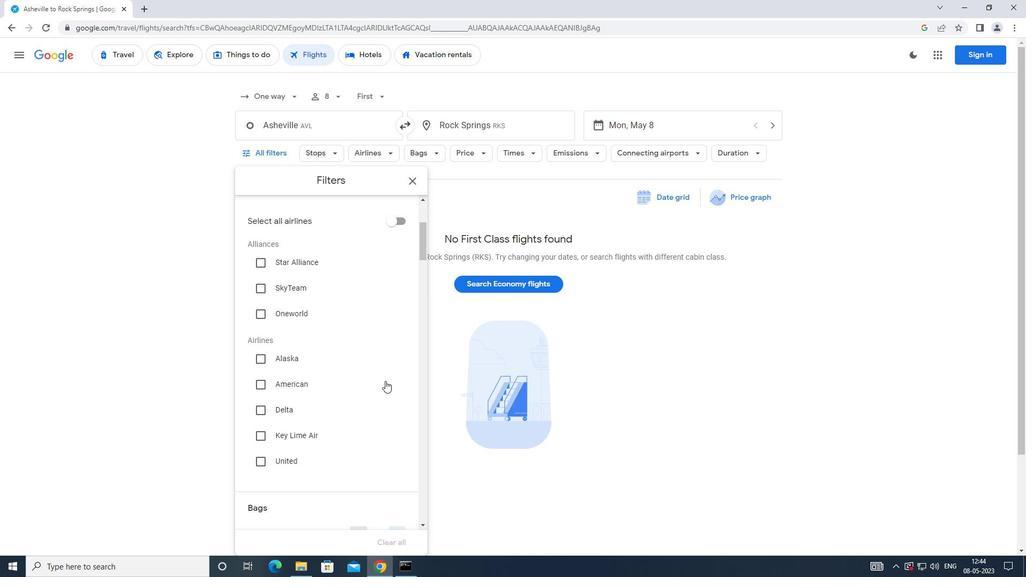 
Action: Mouse scrolled (387, 375) with delta (0, 0)
Screenshot: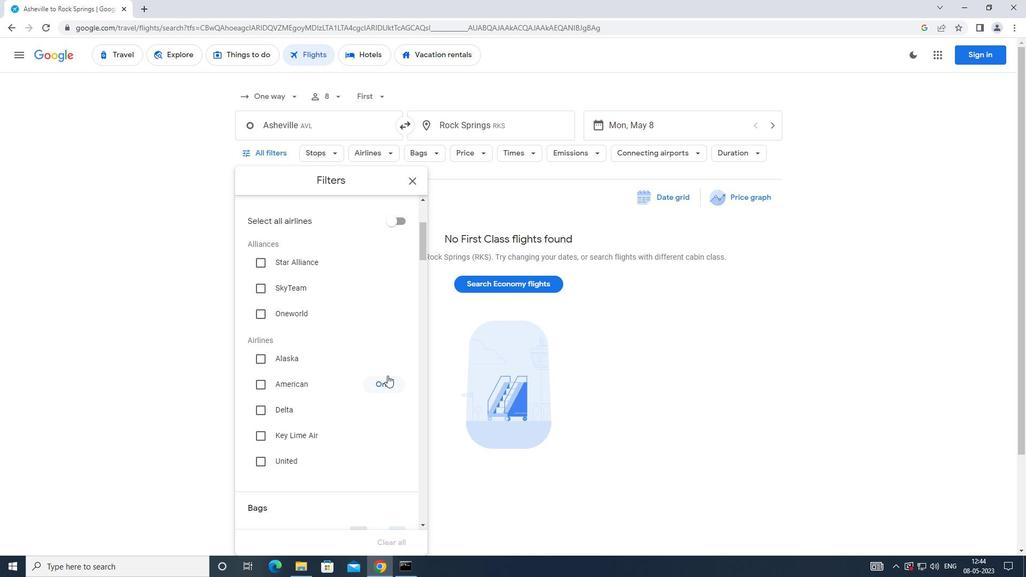 
Action: Mouse scrolled (387, 375) with delta (0, 0)
Screenshot: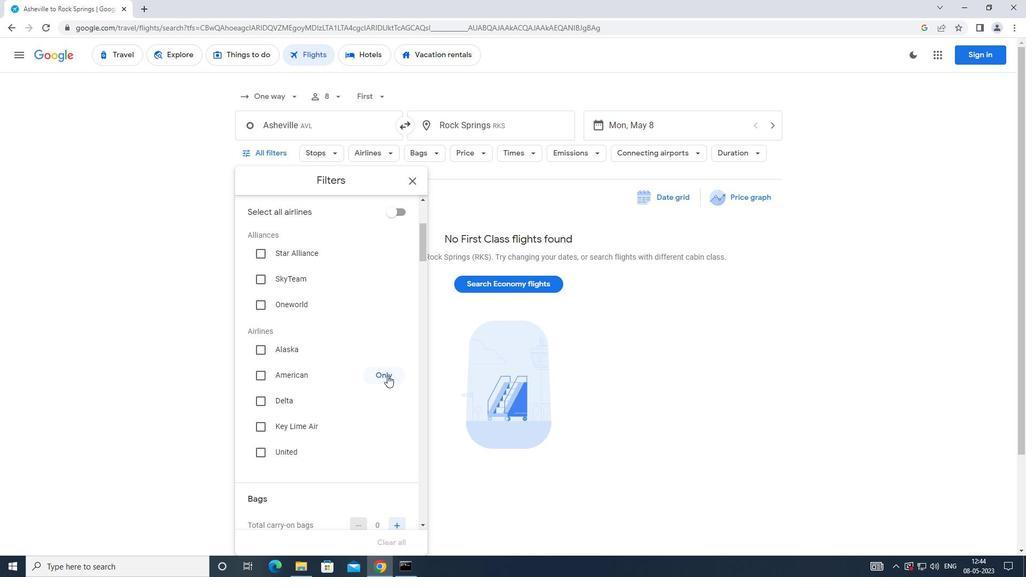 
Action: Mouse moved to (263, 303)
Screenshot: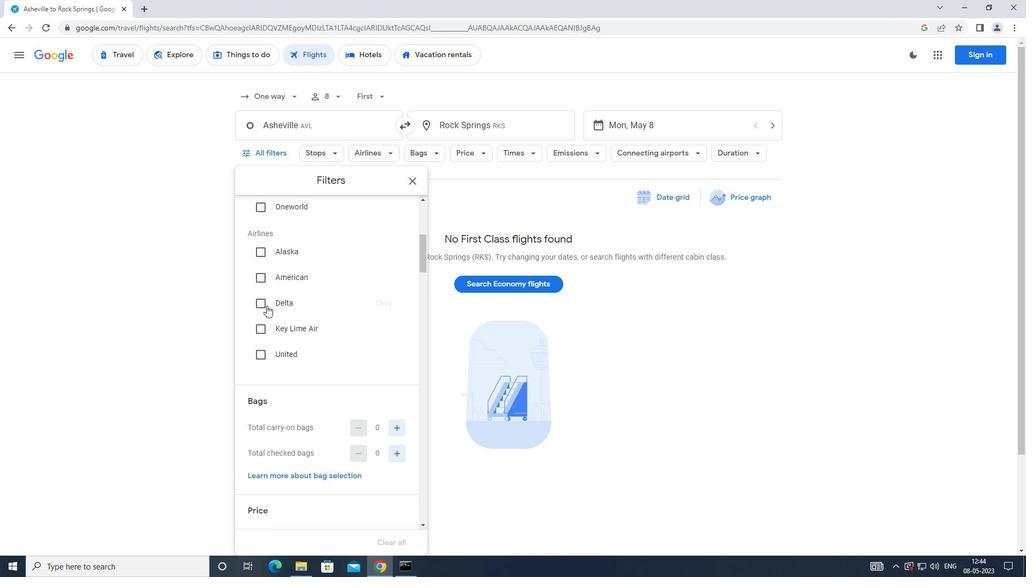 
Action: Mouse pressed left at (263, 303)
Screenshot: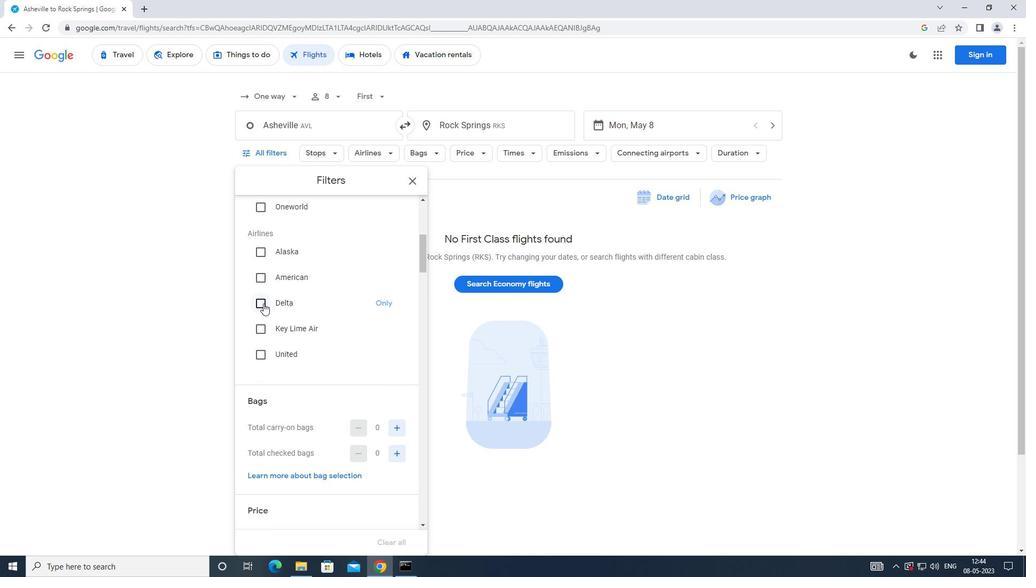 
Action: Mouse moved to (341, 351)
Screenshot: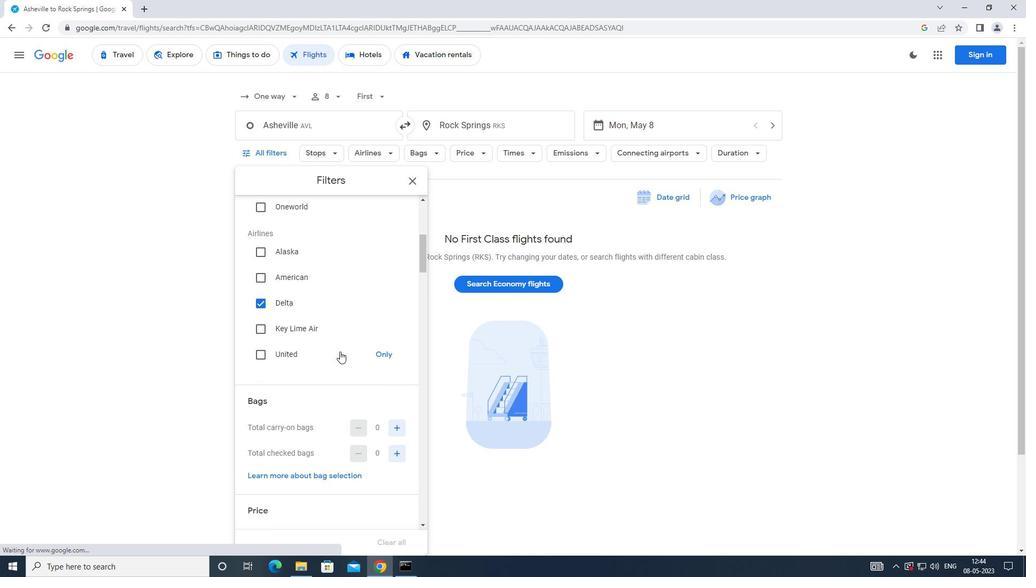 
Action: Mouse scrolled (341, 350) with delta (0, 0)
Screenshot: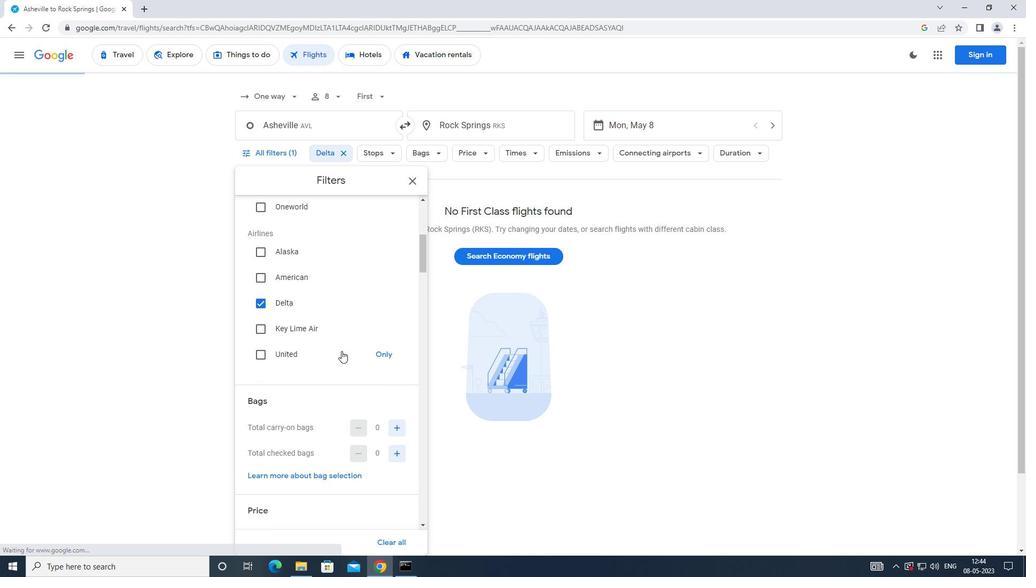 
Action: Mouse moved to (397, 404)
Screenshot: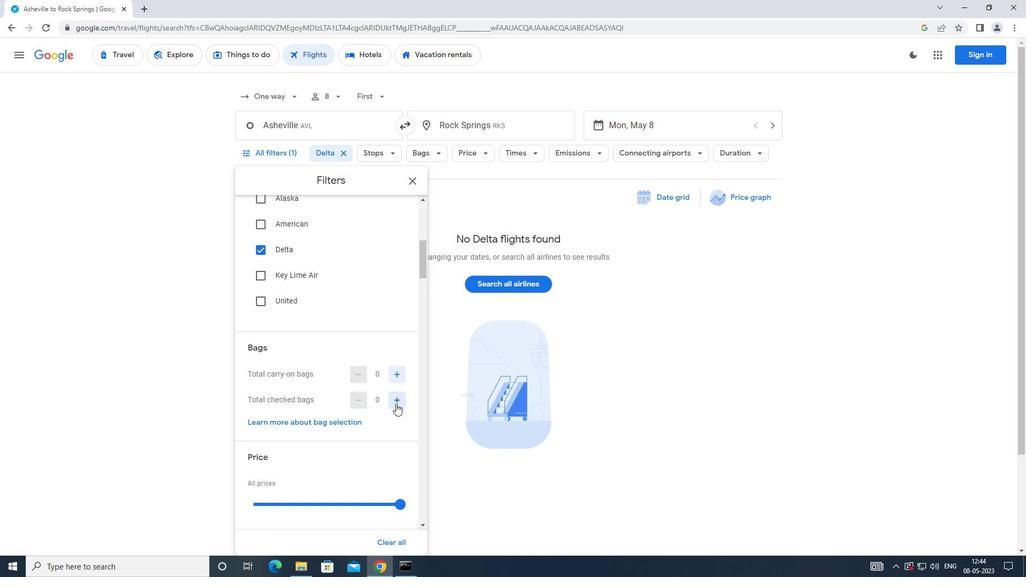 
Action: Mouse pressed left at (397, 404)
Screenshot: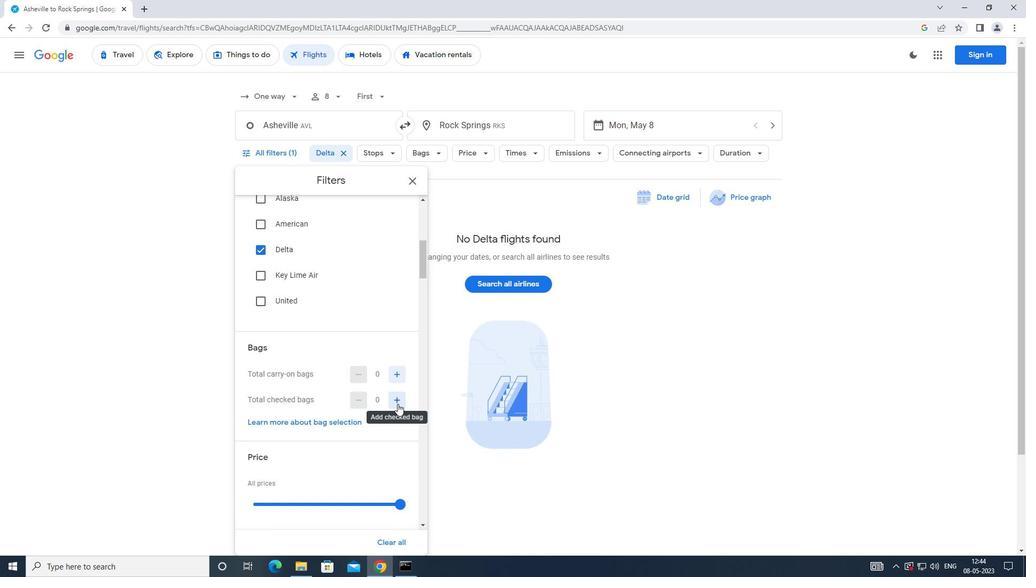 
Action: Mouse pressed left at (397, 404)
Screenshot: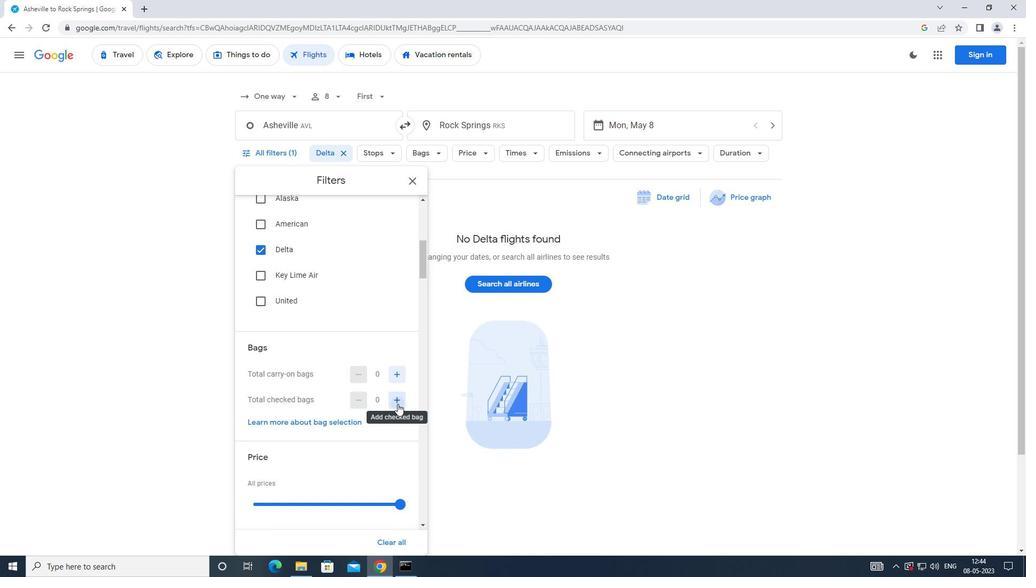 
Action: Mouse pressed left at (397, 404)
Screenshot: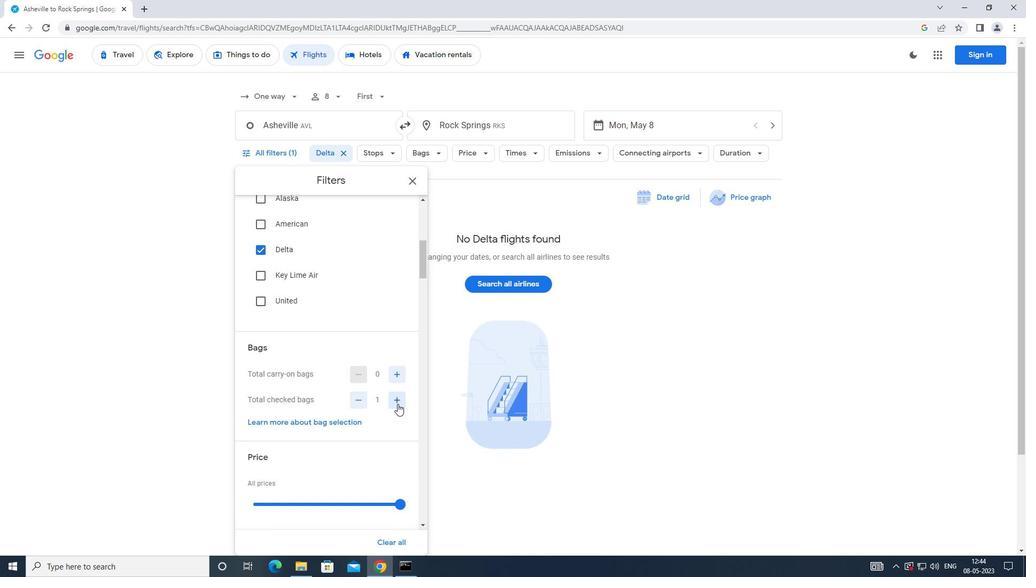 
Action: Mouse pressed left at (397, 404)
Screenshot: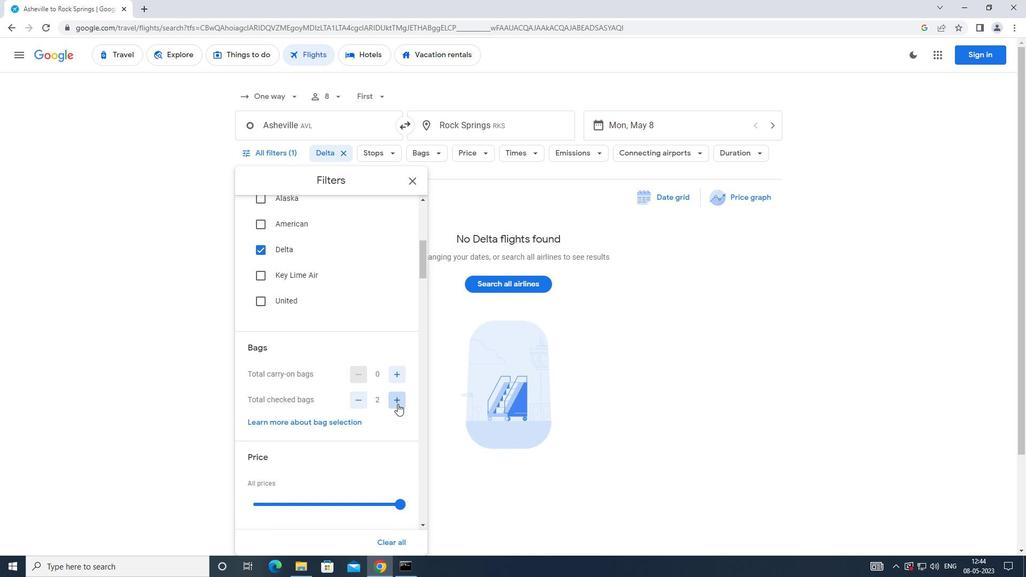 
Action: Mouse pressed left at (397, 404)
Screenshot: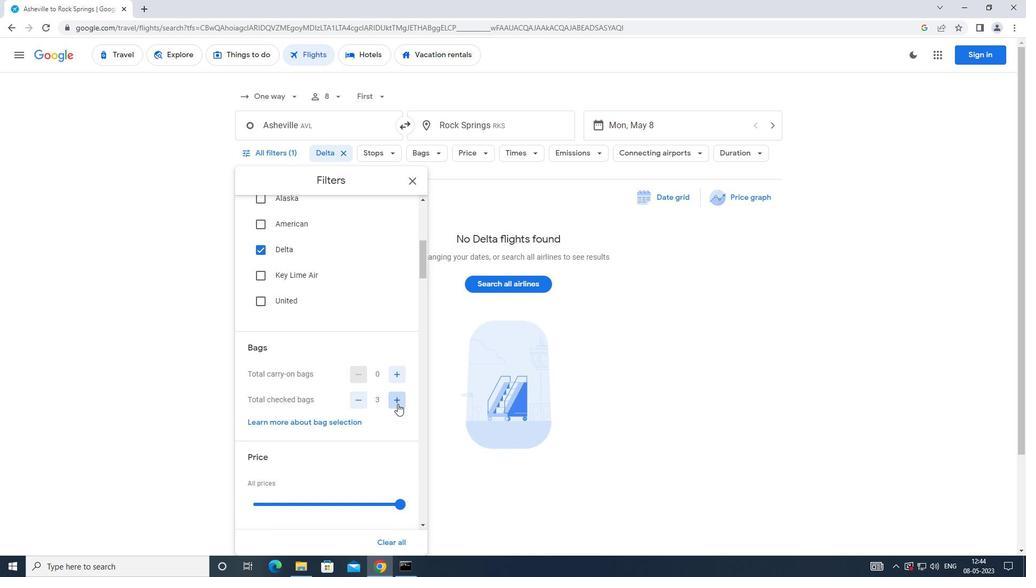 
Action: Mouse pressed left at (397, 404)
Screenshot: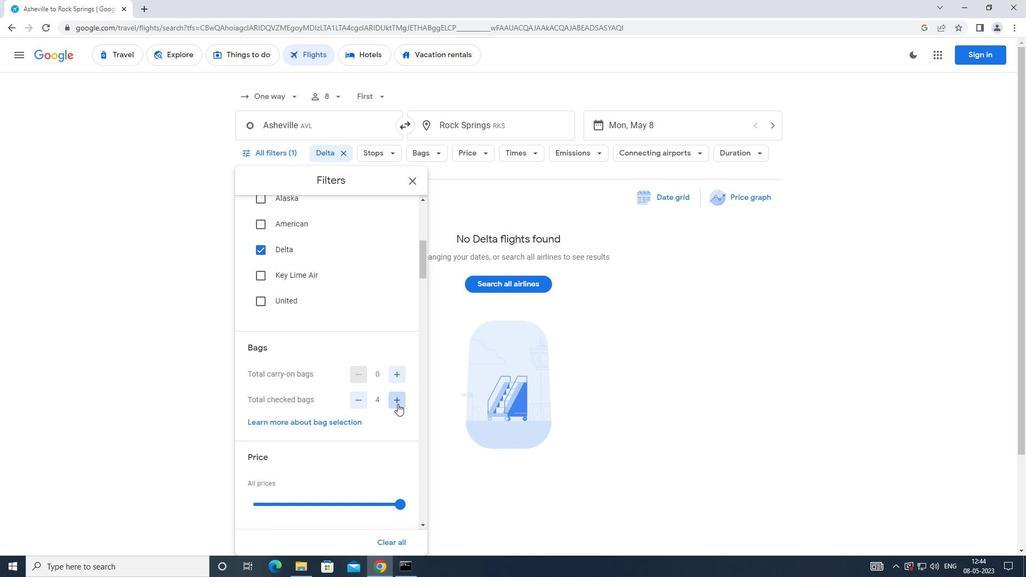 
Action: Mouse pressed left at (397, 404)
Screenshot: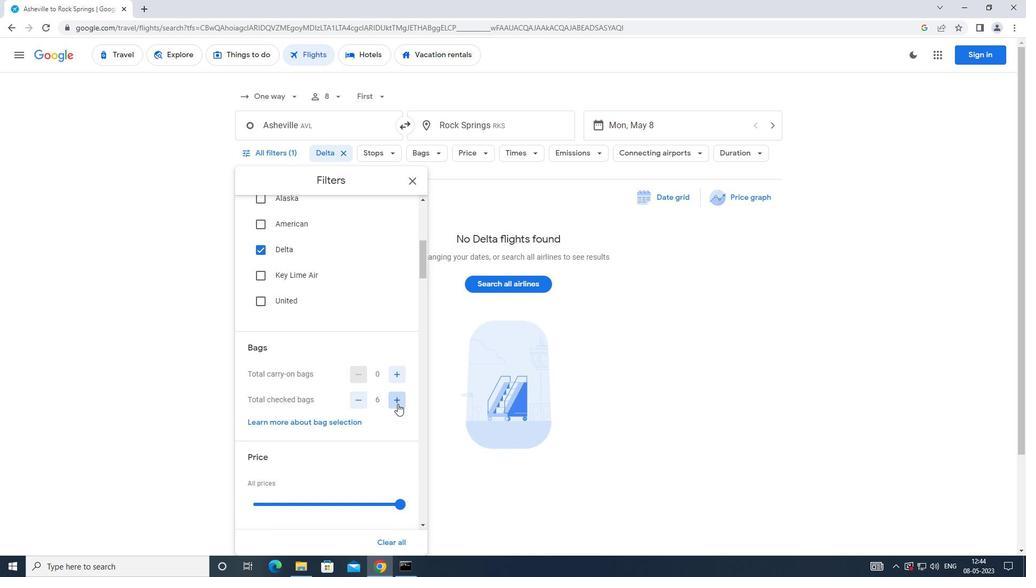 
Action: Mouse scrolled (397, 403) with delta (0, 0)
Screenshot: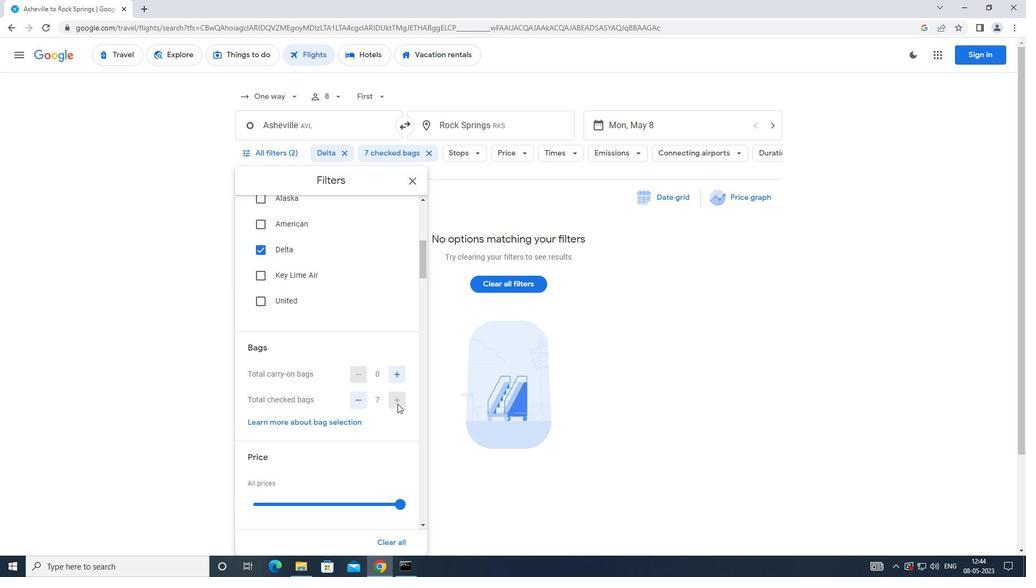 
Action: Mouse scrolled (397, 403) with delta (0, 0)
Screenshot: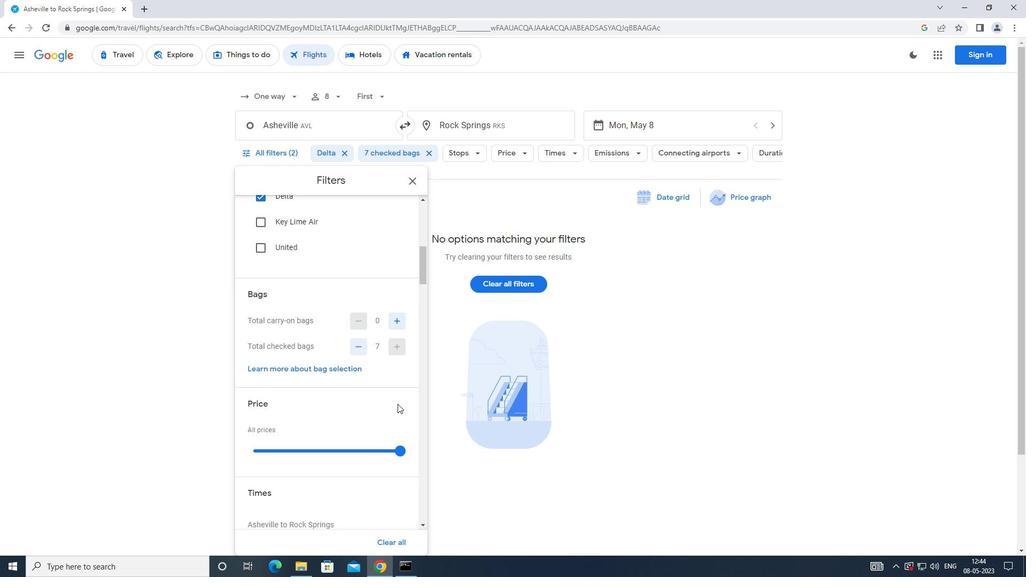 
Action: Mouse moved to (402, 397)
Screenshot: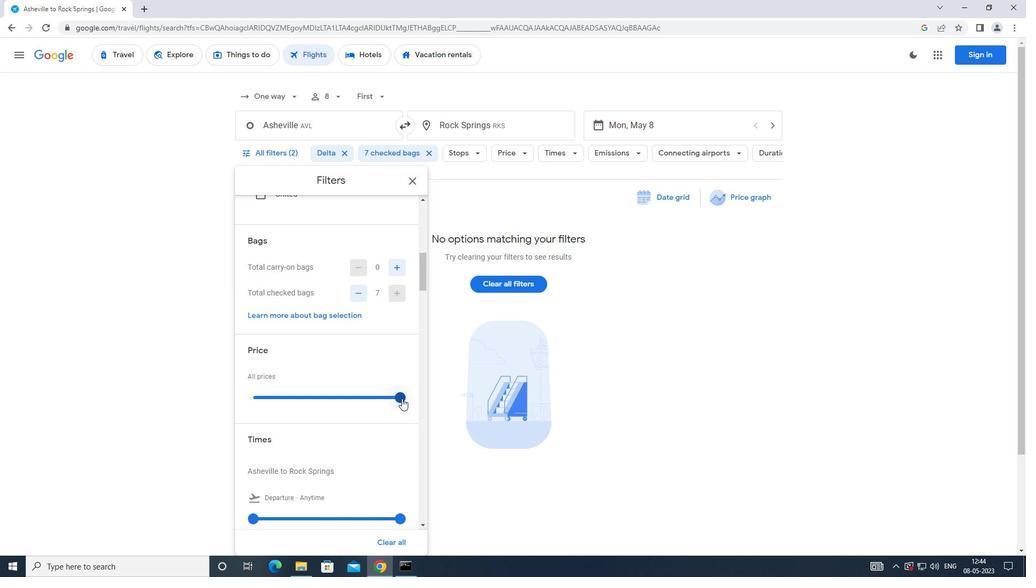
Action: Mouse pressed left at (402, 397)
Screenshot: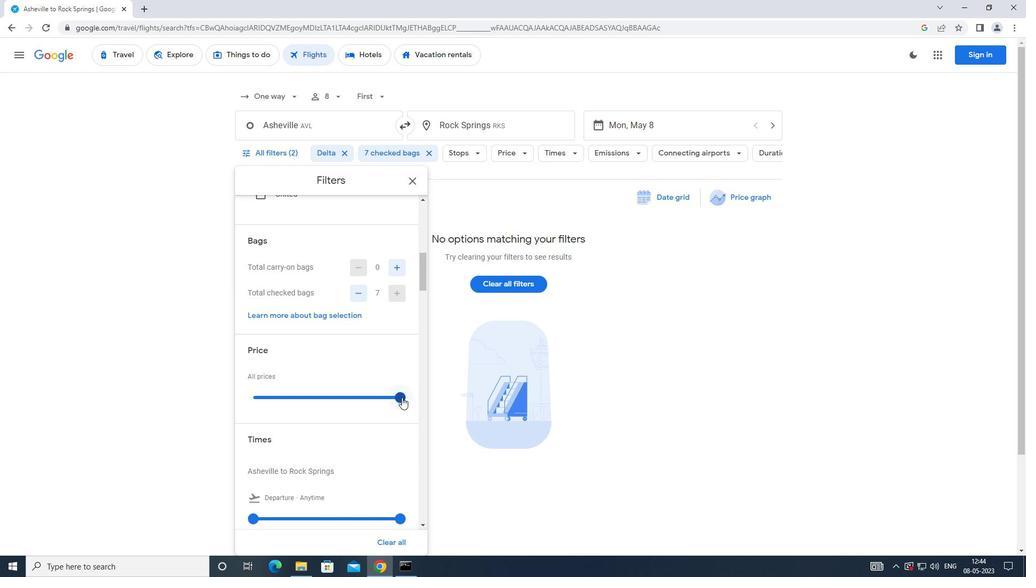 
Action: Mouse moved to (355, 383)
Screenshot: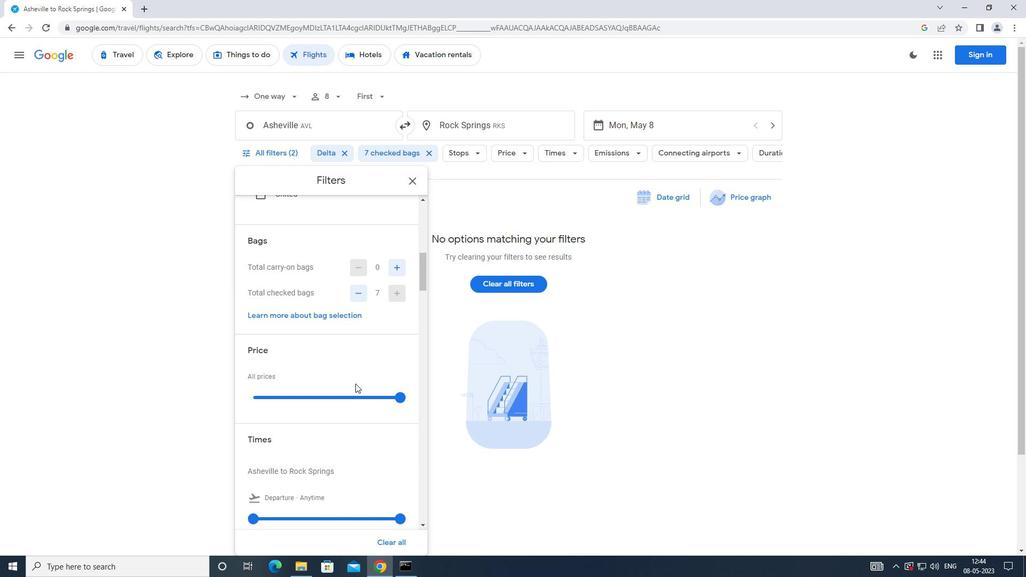
Action: Mouse scrolled (355, 382) with delta (0, 0)
Screenshot: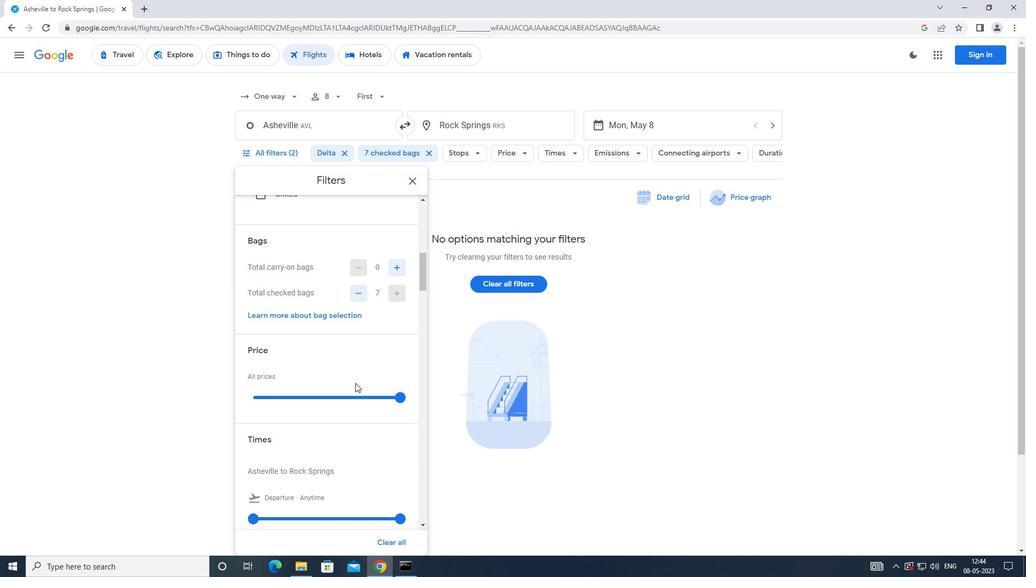 
Action: Mouse moved to (253, 463)
Screenshot: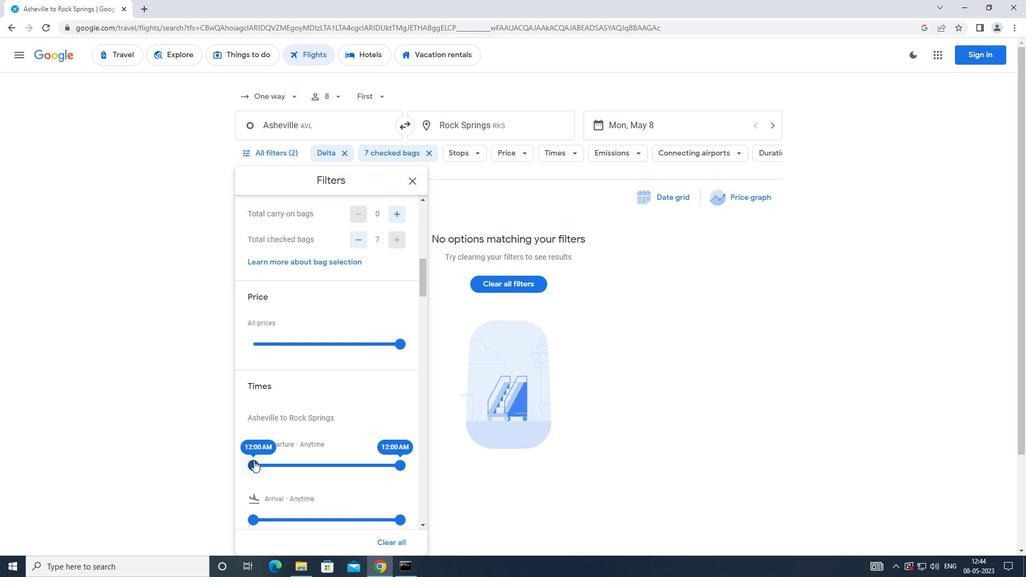 
Action: Mouse pressed left at (253, 463)
Screenshot: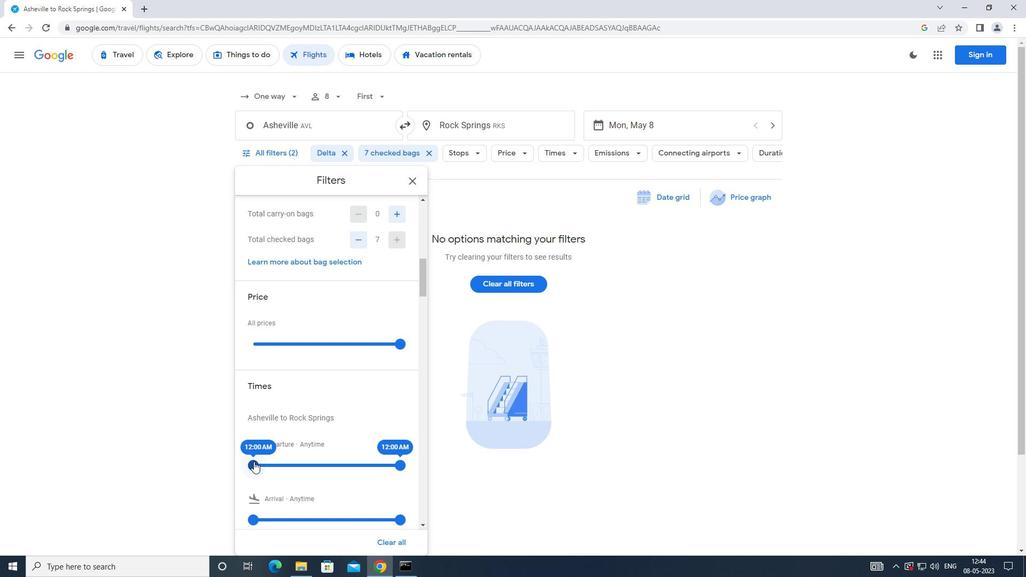 
Action: Mouse moved to (402, 467)
Screenshot: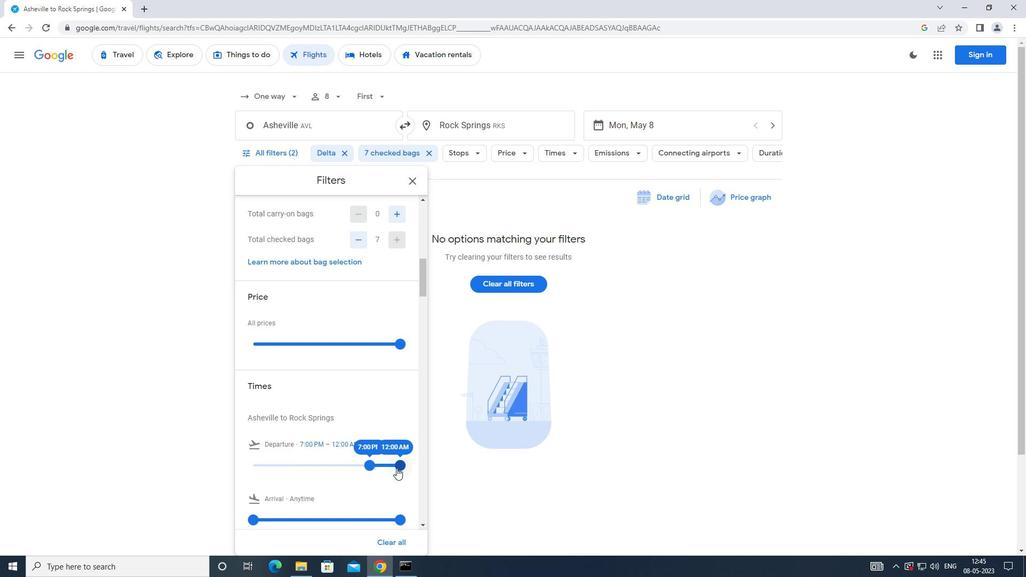 
Action: Mouse pressed left at (402, 467)
Screenshot: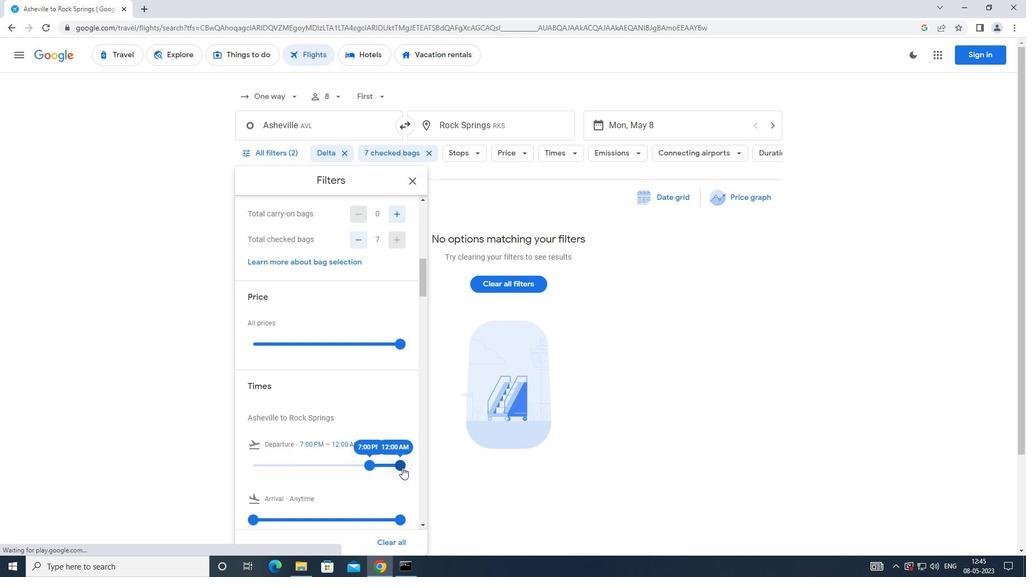 
Action: Mouse moved to (413, 185)
Screenshot: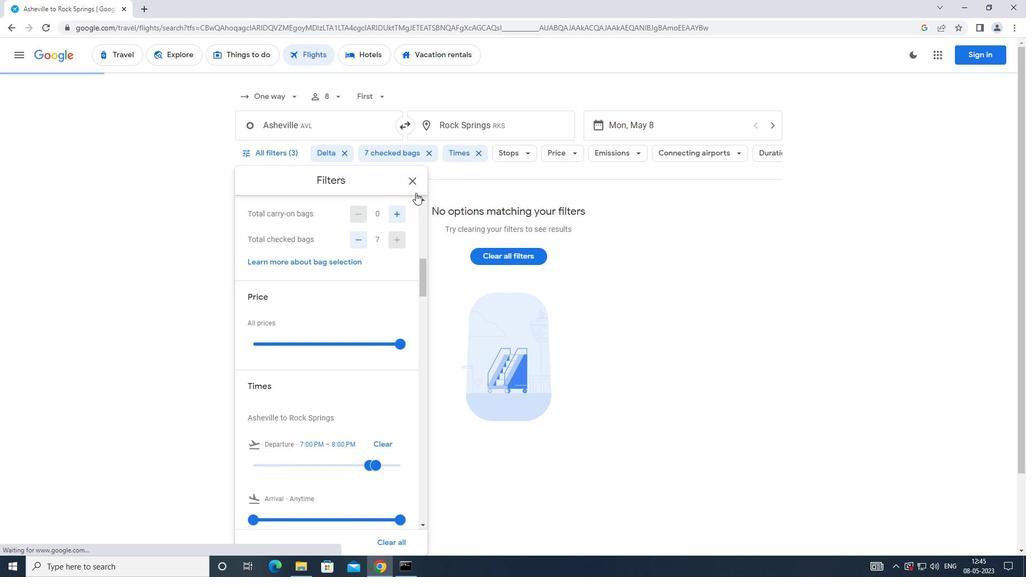 
Action: Mouse pressed left at (413, 185)
Screenshot: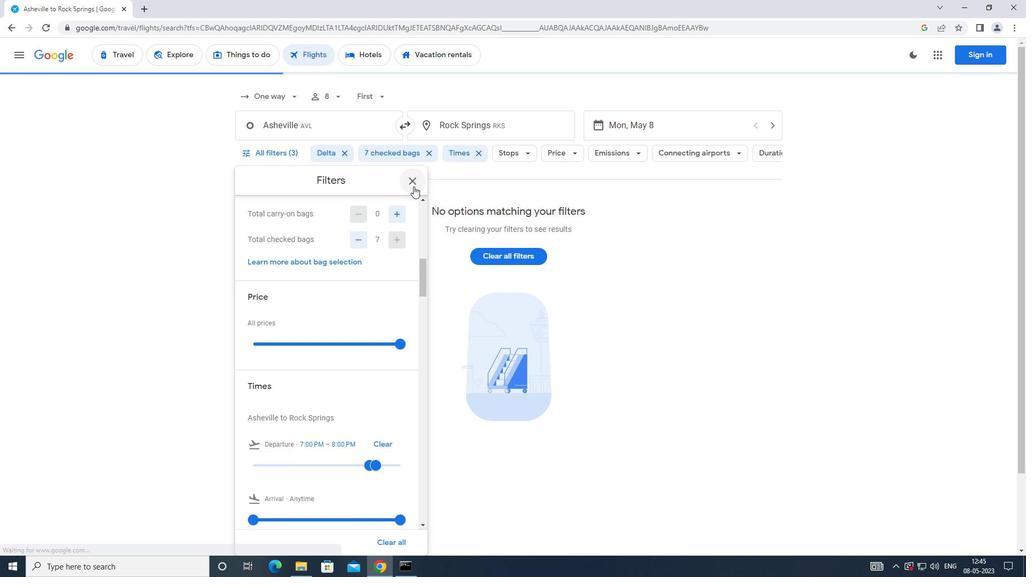 
Action: Mouse moved to (411, 195)
Screenshot: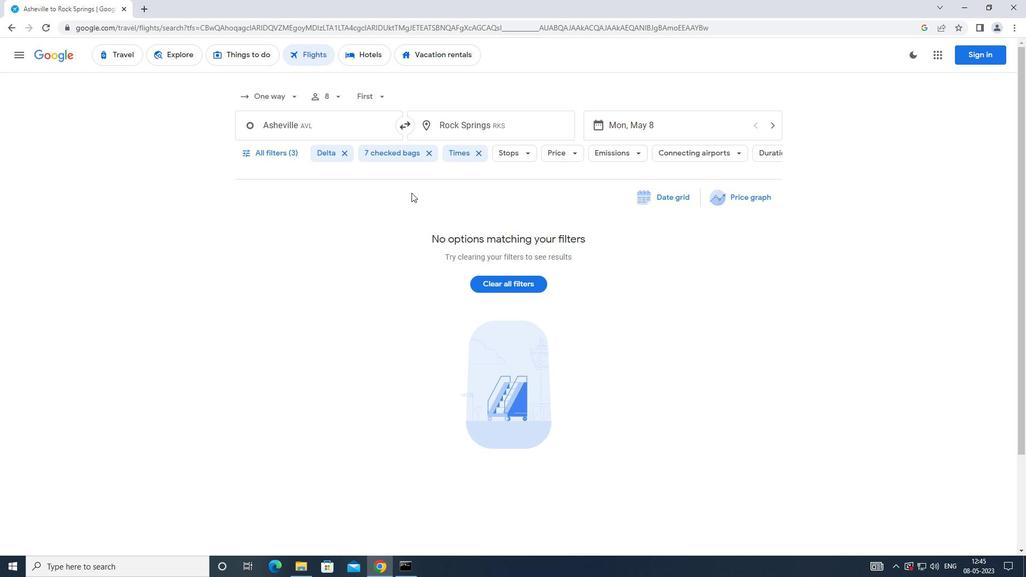 
